Task: Add Human N Superbeets Circulation Gummies to the cart.
Action: Mouse moved to (333, 144)
Screenshot: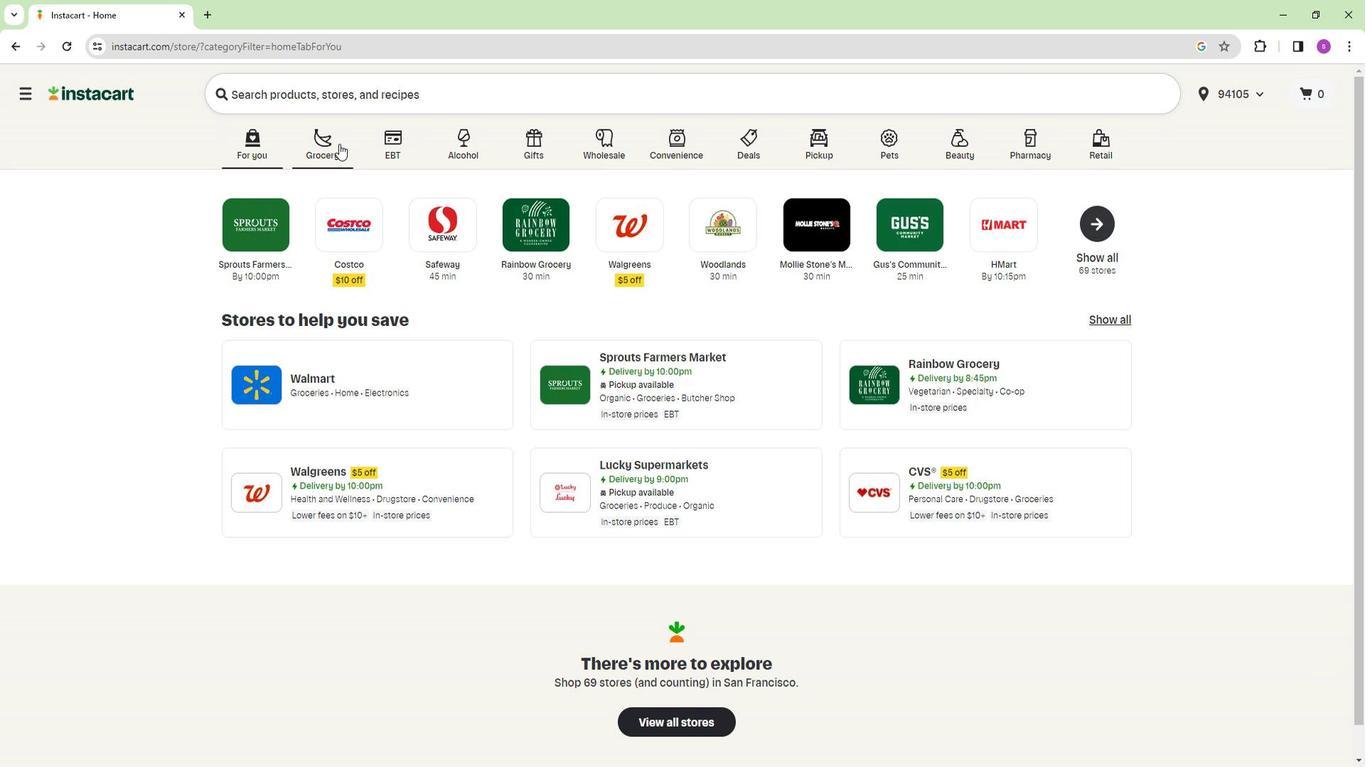 
Action: Mouse pressed left at (333, 144)
Screenshot: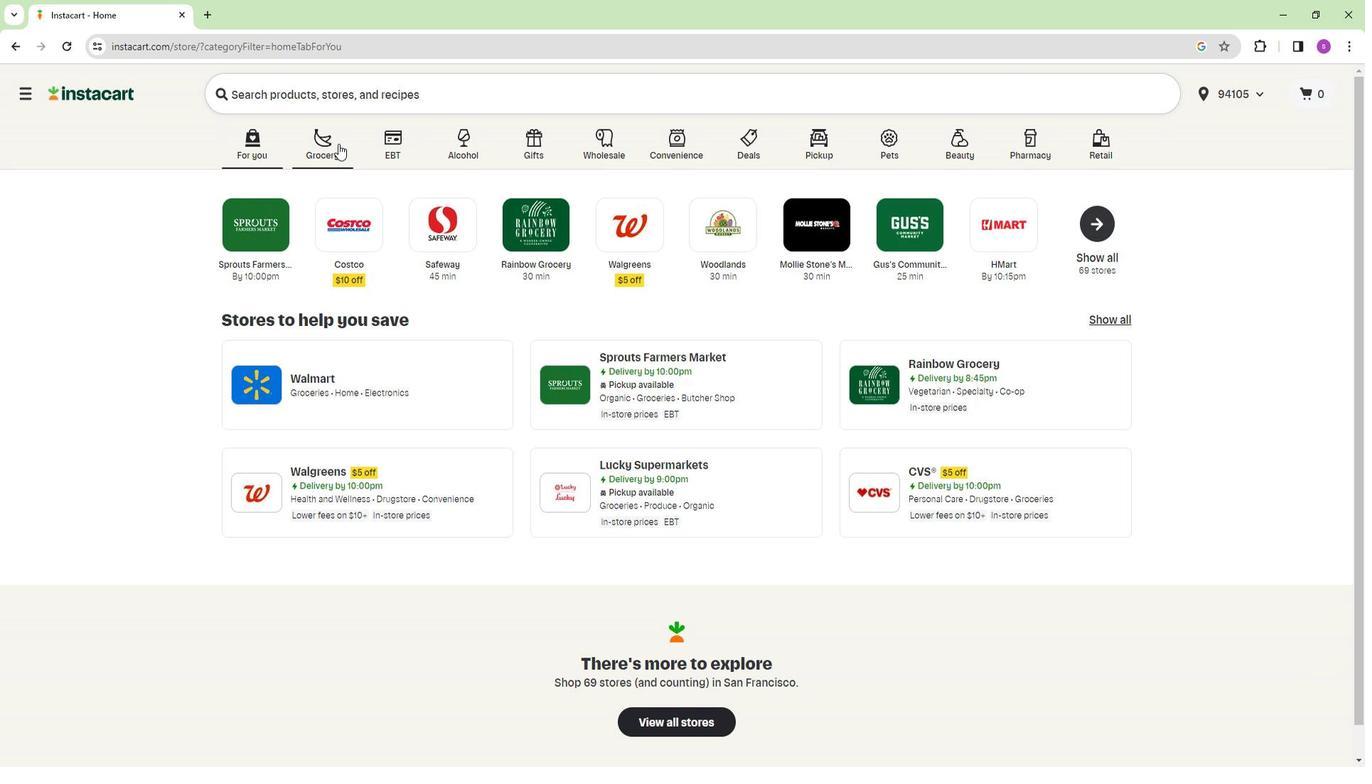
Action: Mouse moved to (853, 228)
Screenshot: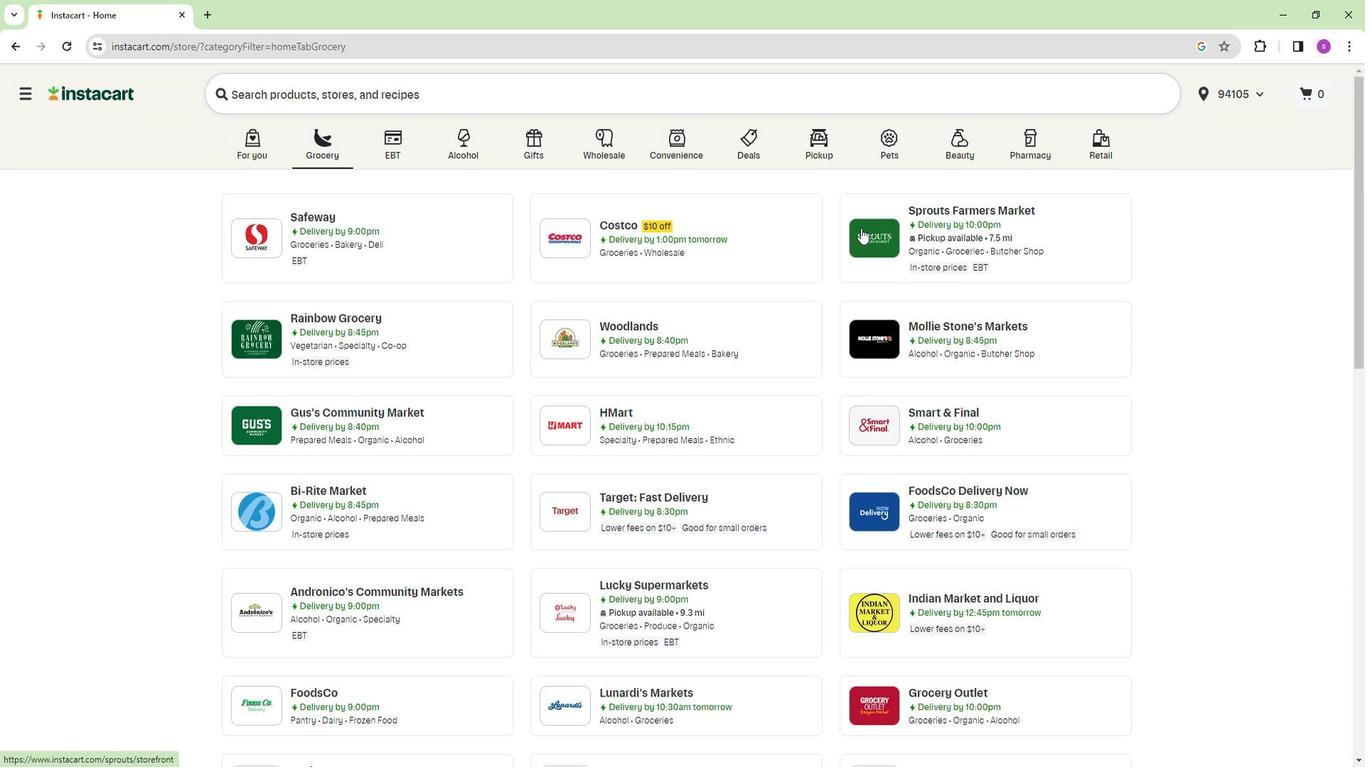 
Action: Mouse pressed left at (853, 228)
Screenshot: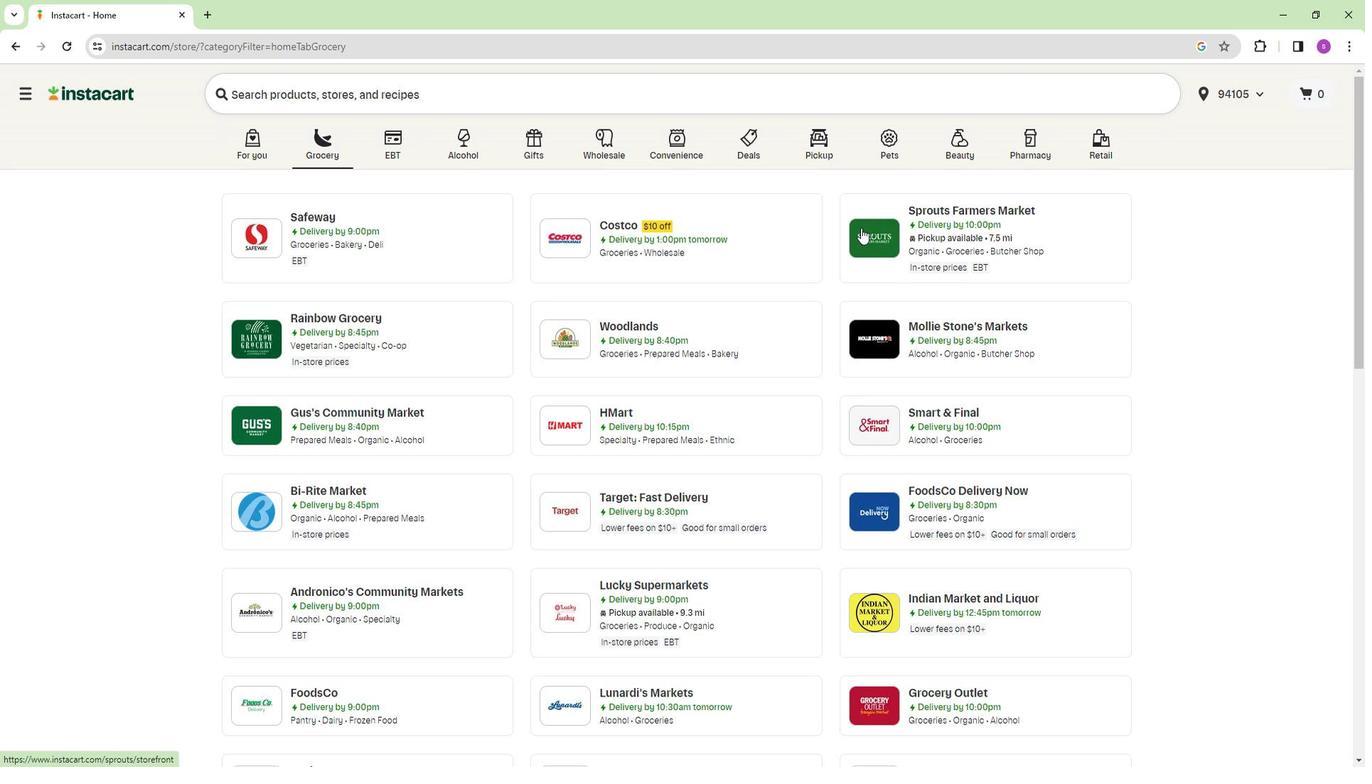 
Action: Mouse moved to (111, 407)
Screenshot: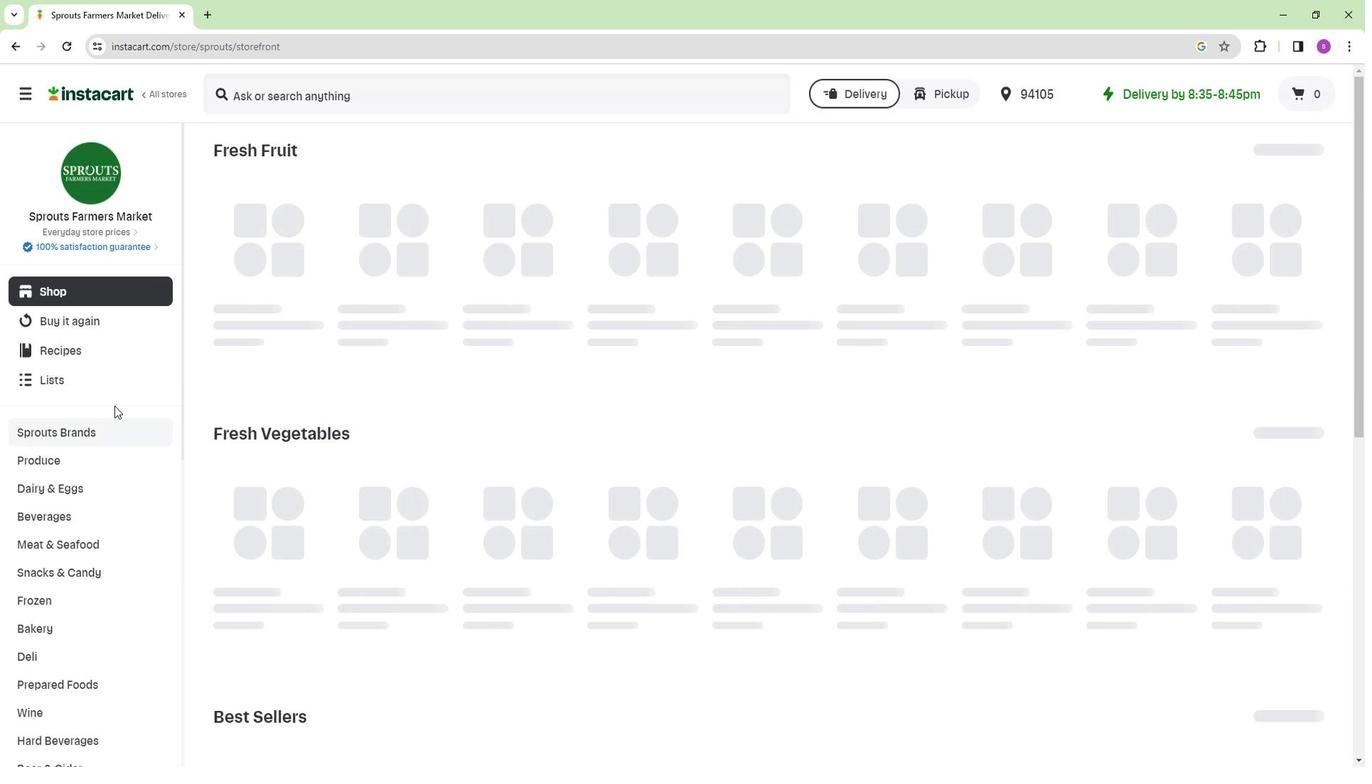 
Action: Mouse scrolled (111, 406) with delta (0, 0)
Screenshot: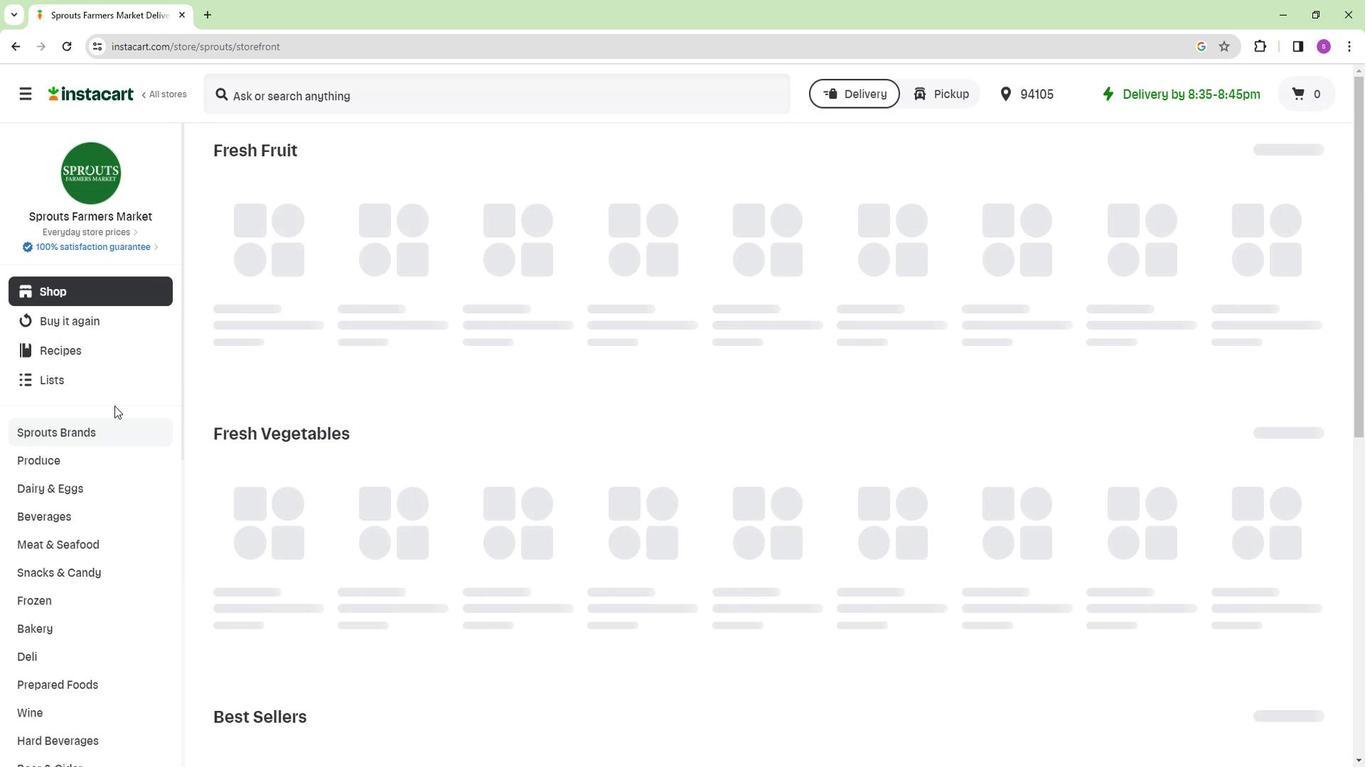 
Action: Mouse scrolled (111, 406) with delta (0, 0)
Screenshot: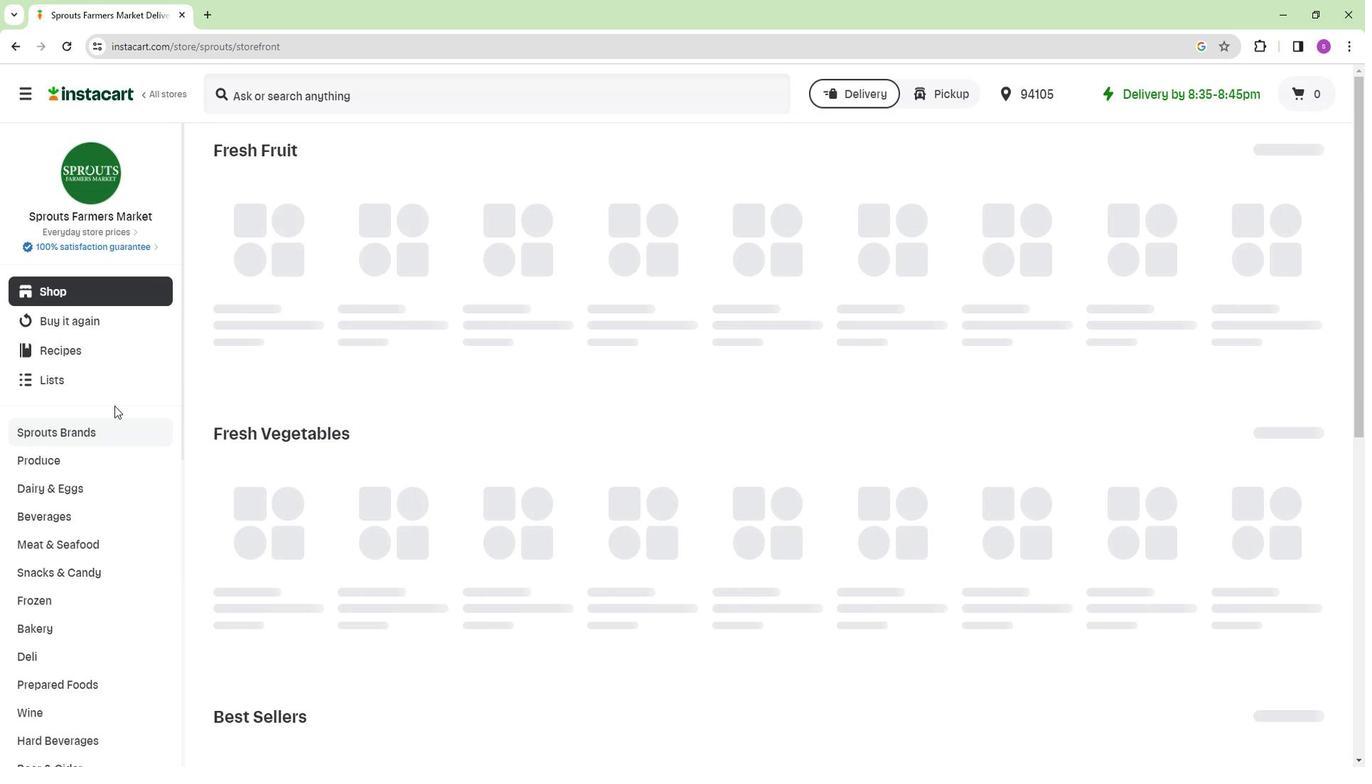 
Action: Mouse moved to (112, 405)
Screenshot: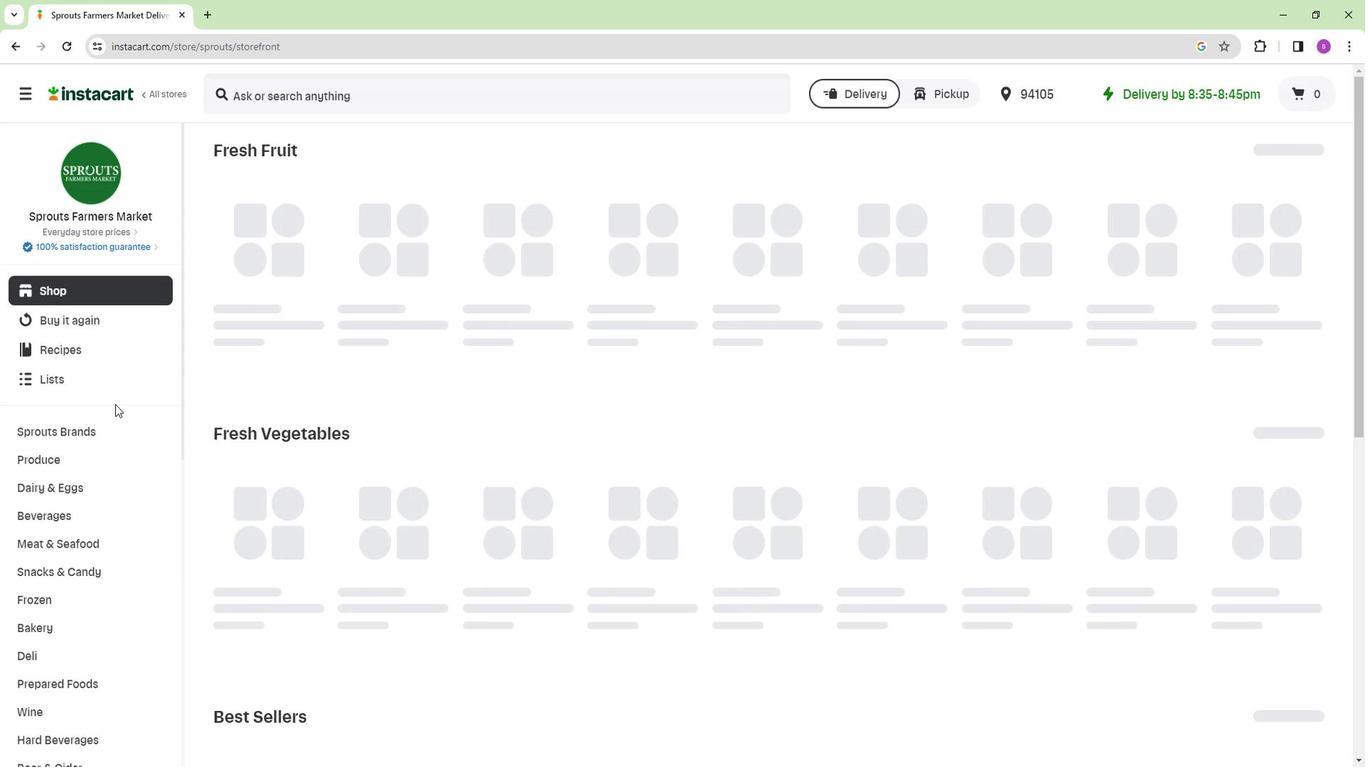 
Action: Mouse scrolled (112, 404) with delta (0, 0)
Screenshot: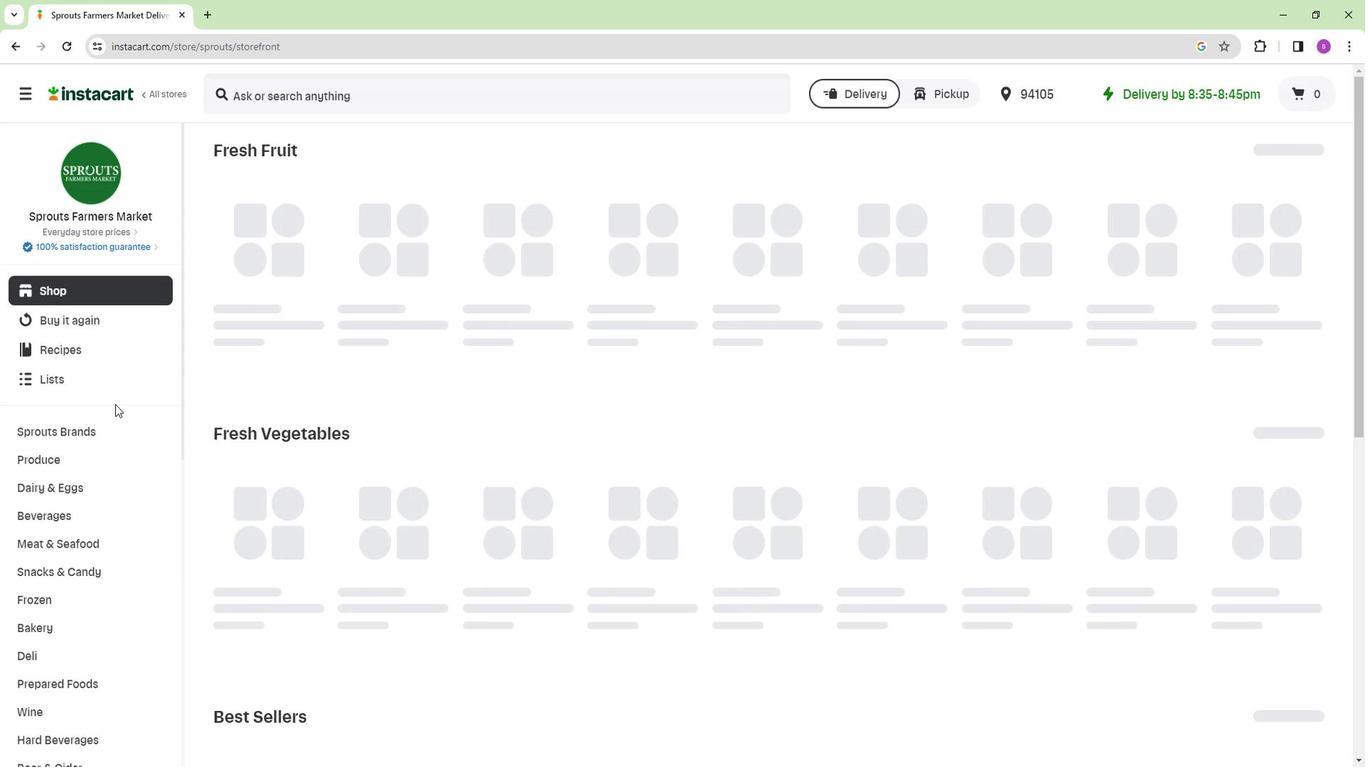 
Action: Mouse moved to (115, 393)
Screenshot: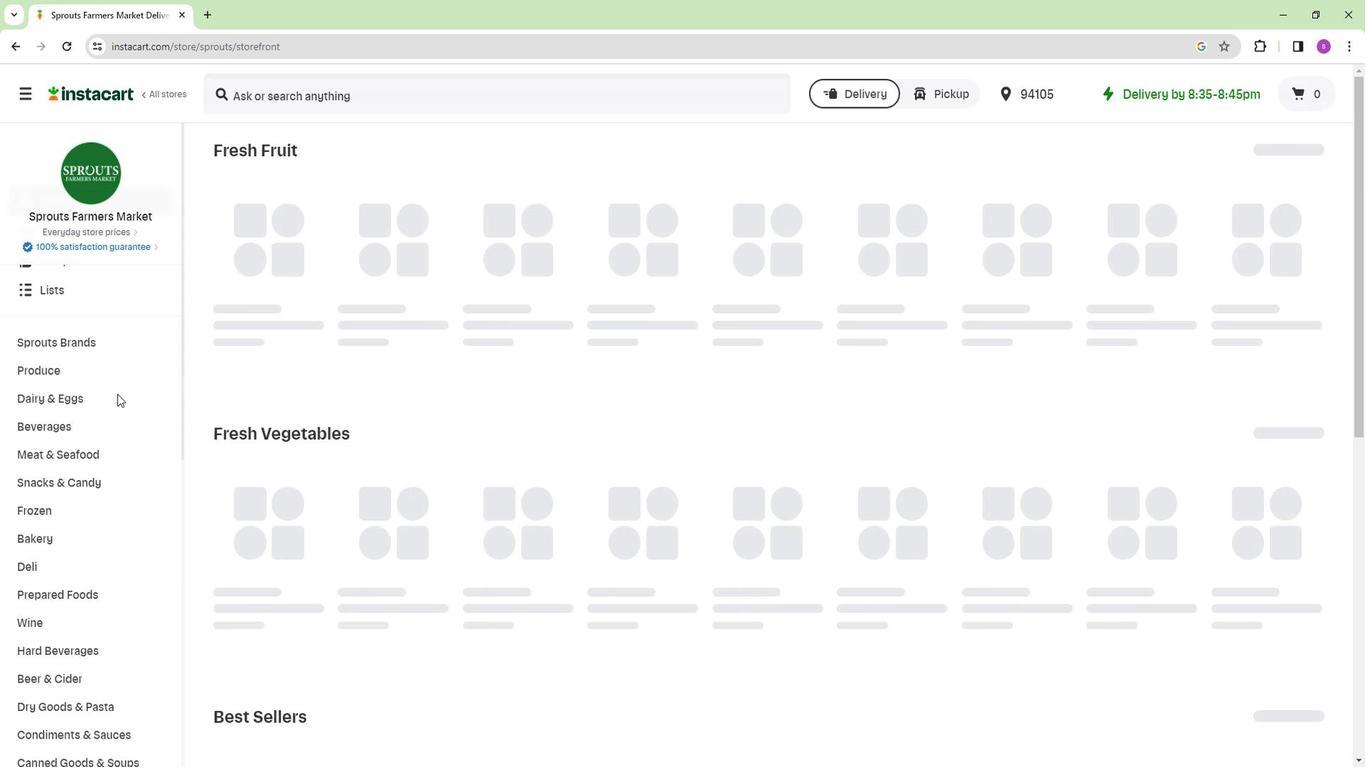 
Action: Mouse scrolled (115, 393) with delta (0, 0)
Screenshot: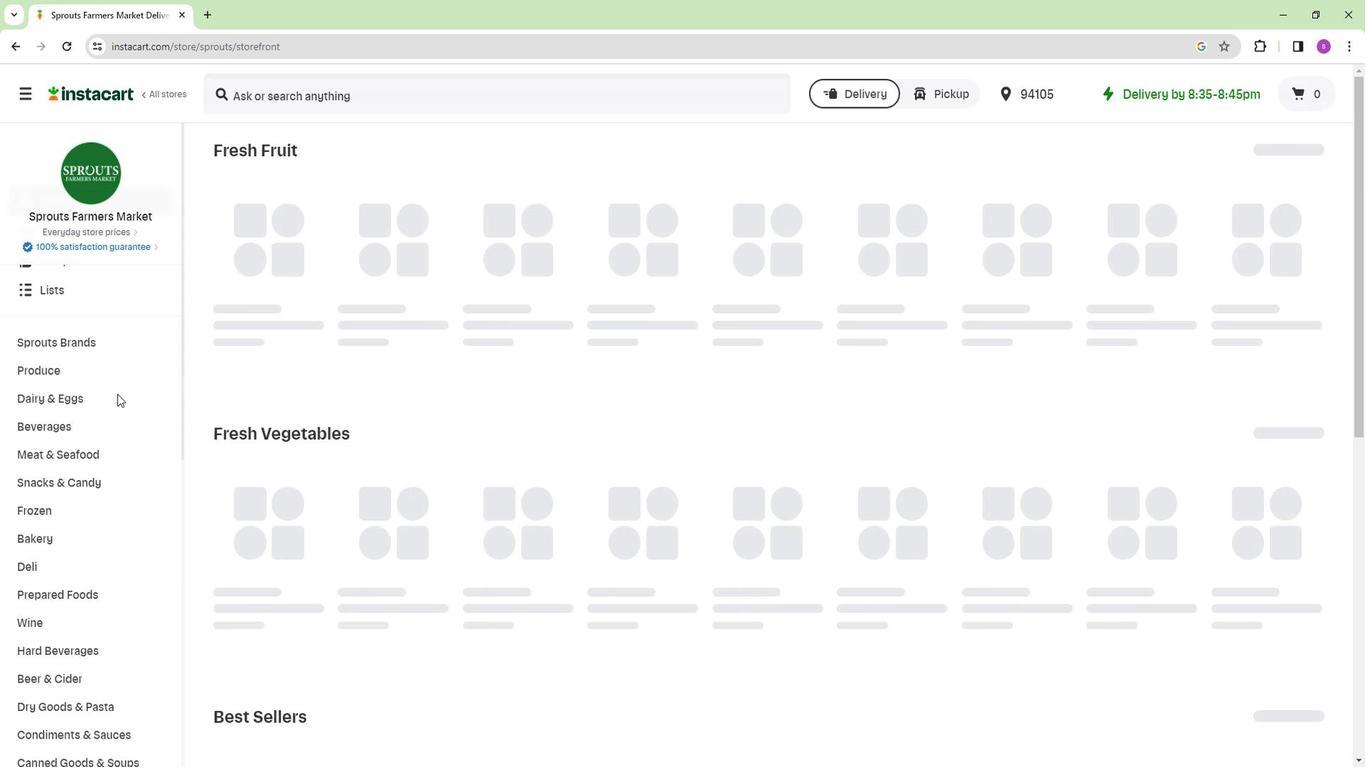 
Action: Mouse moved to (115, 386)
Screenshot: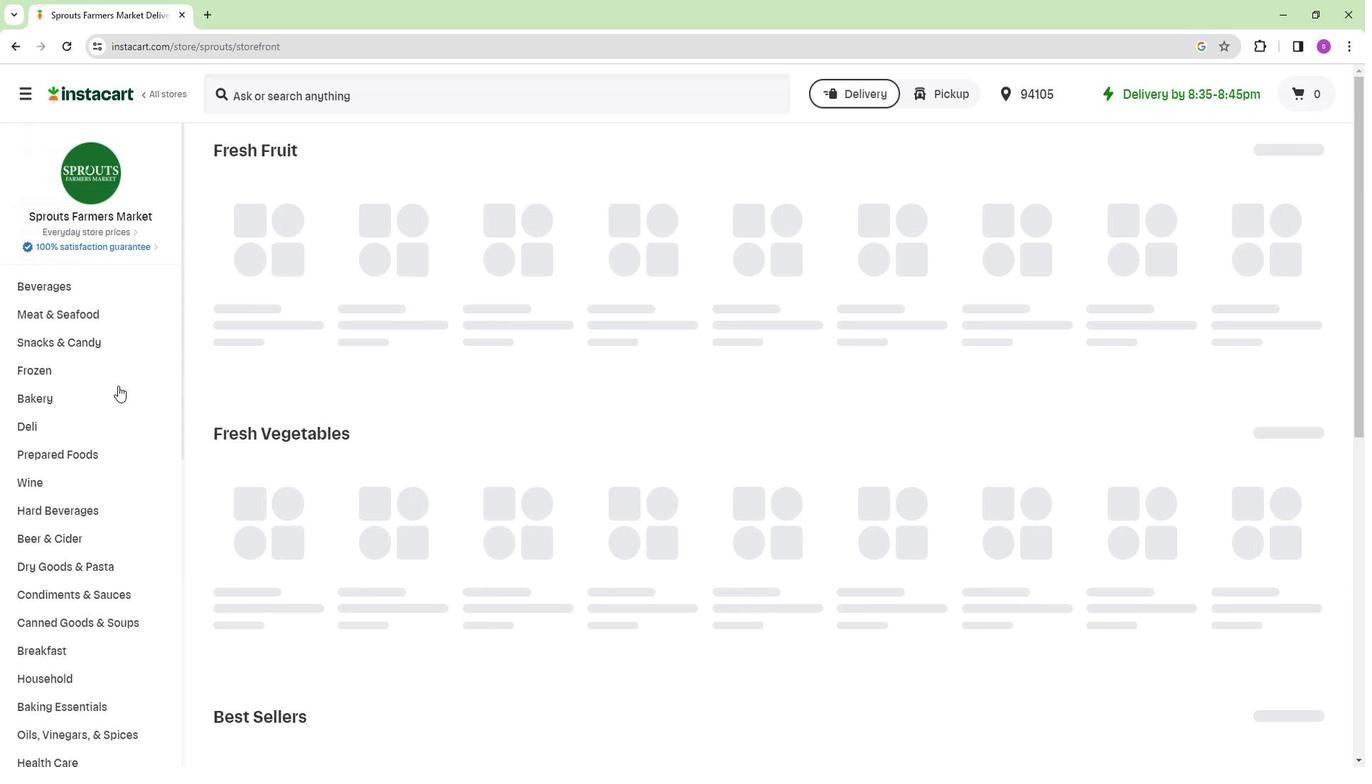 
Action: Mouse scrolled (115, 385) with delta (0, 0)
Screenshot: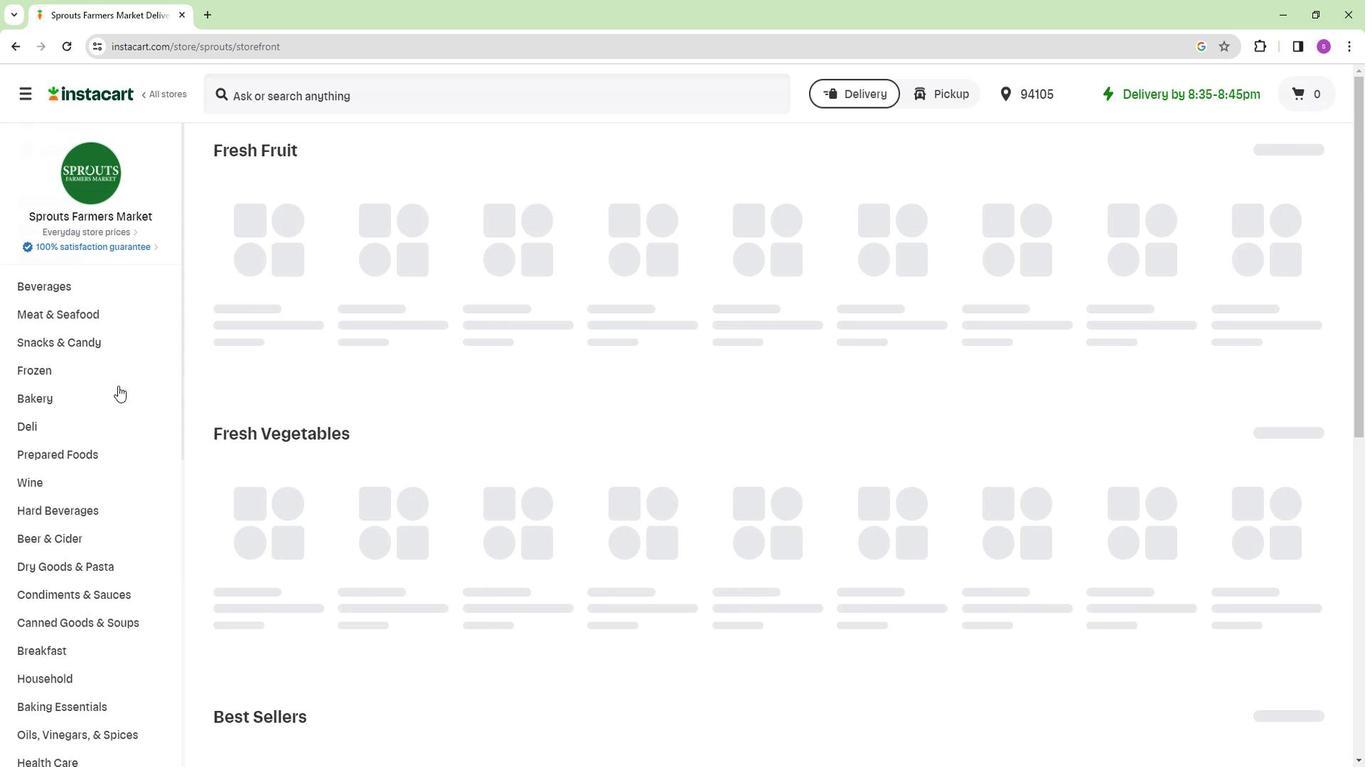 
Action: Mouse moved to (115, 383)
Screenshot: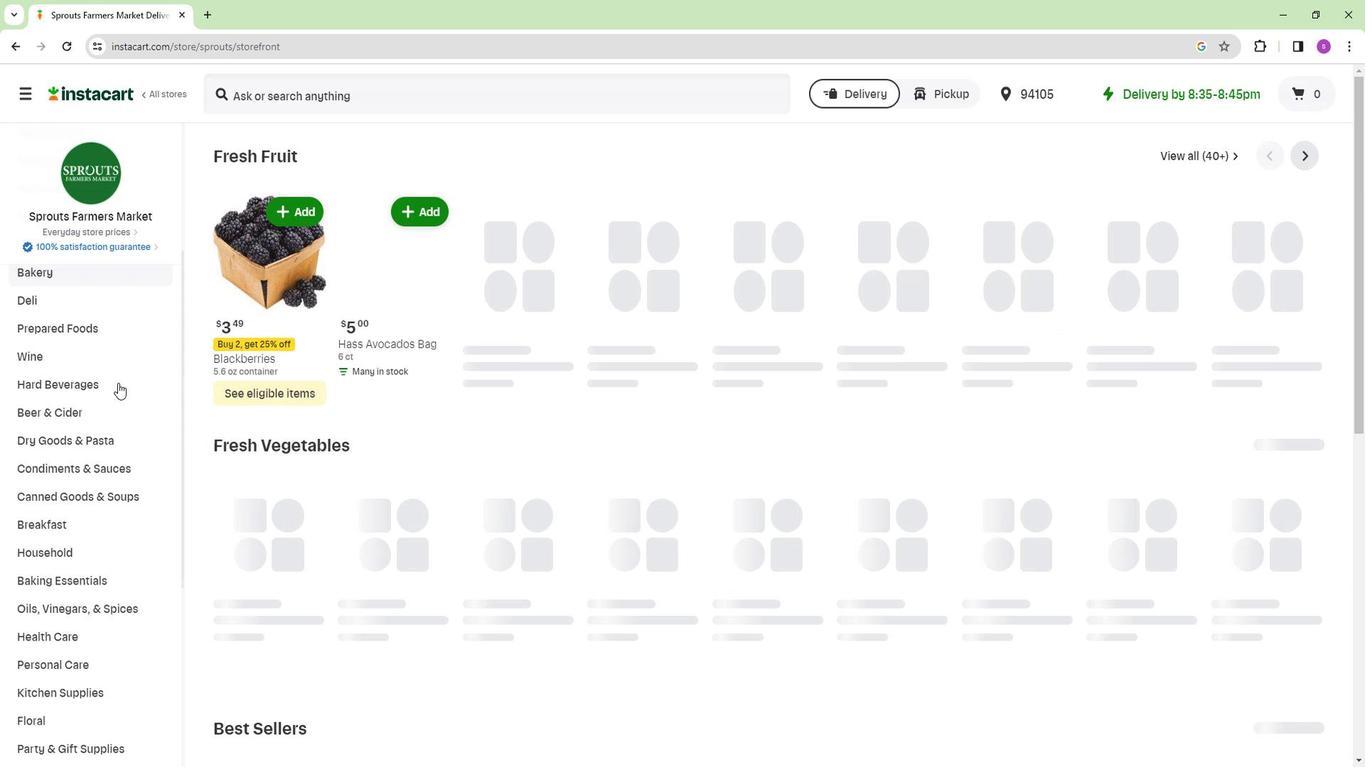 
Action: Mouse scrolled (115, 383) with delta (0, 0)
Screenshot: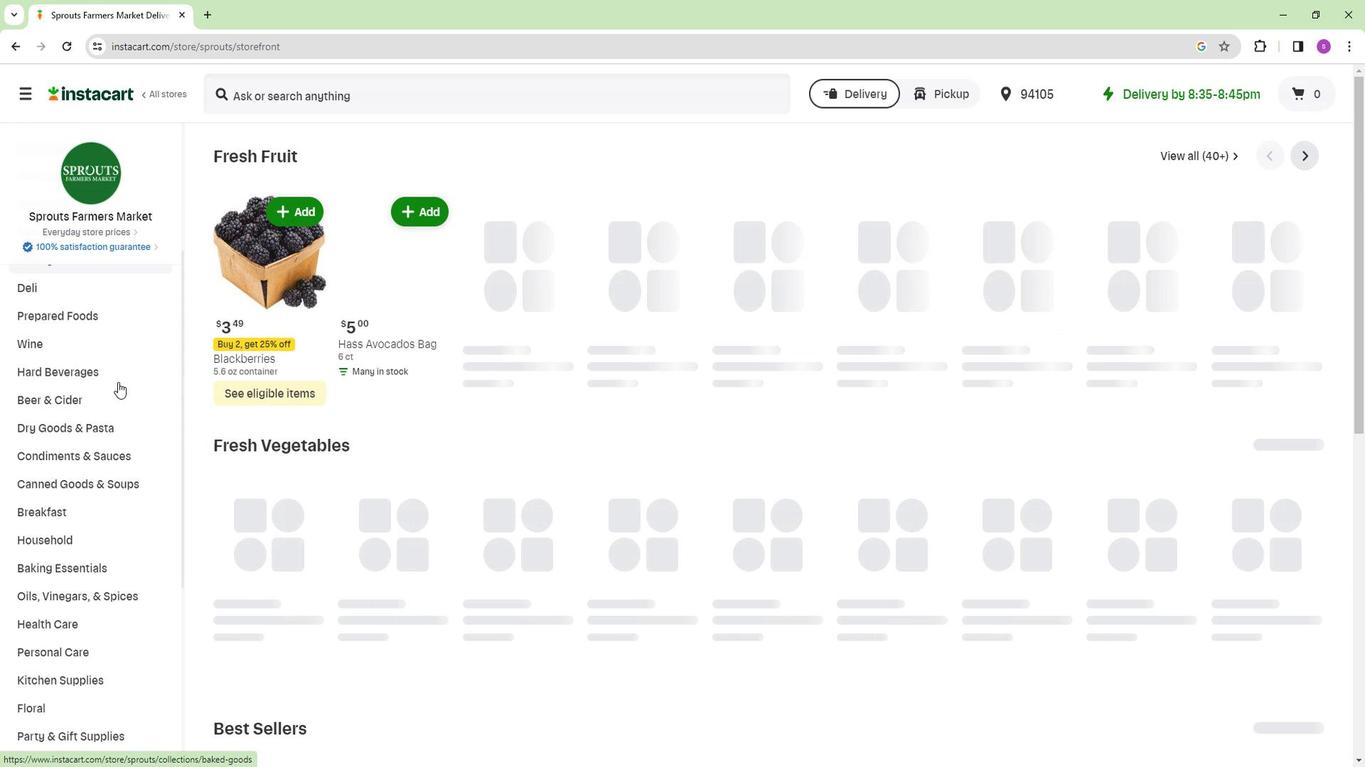 
Action: Mouse moved to (92, 556)
Screenshot: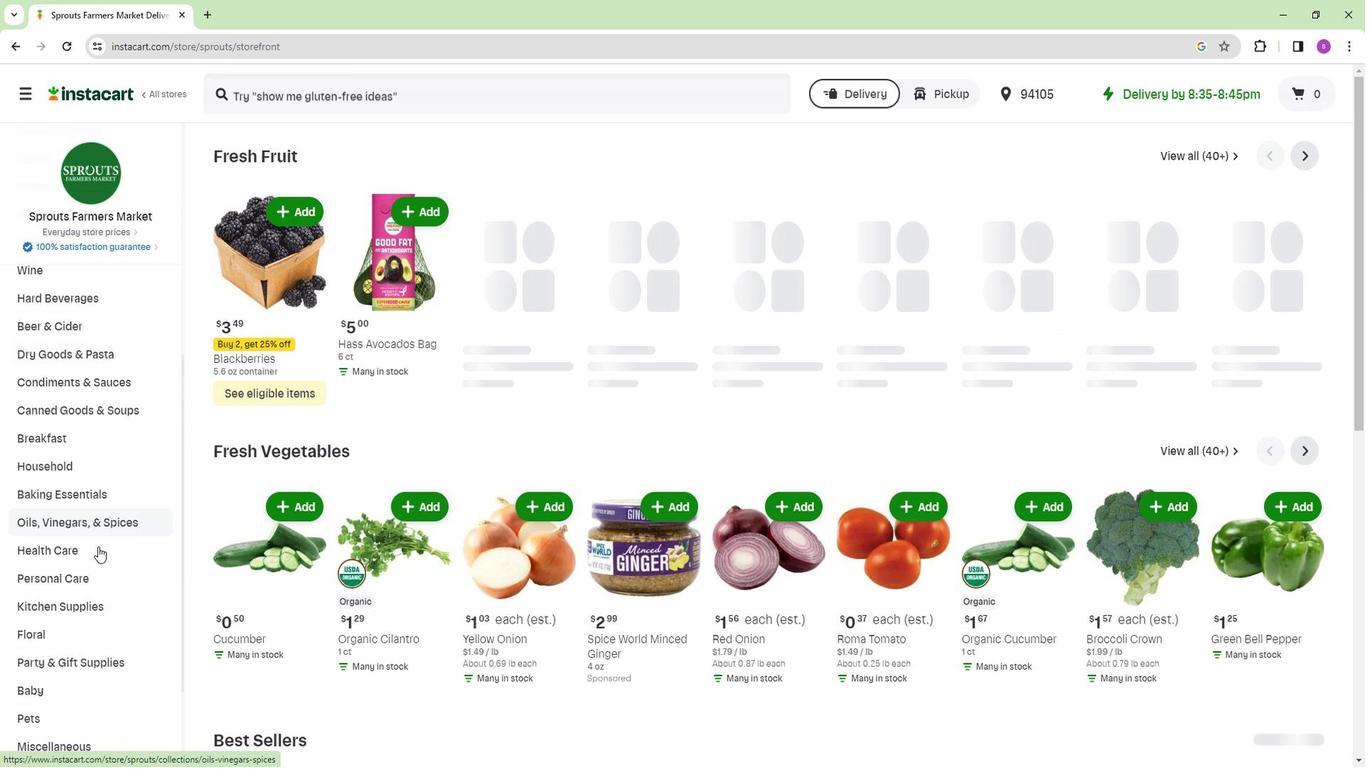
Action: Mouse pressed left at (92, 556)
Screenshot: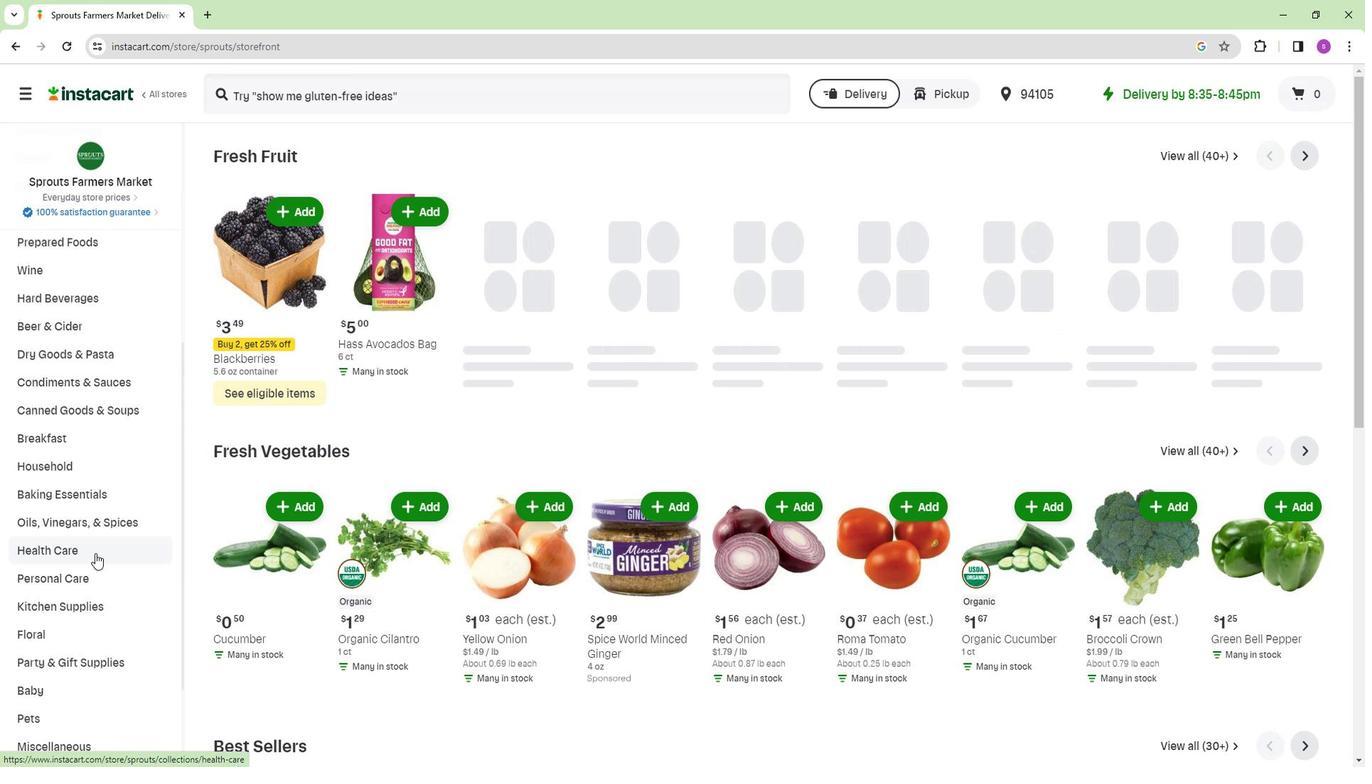 
Action: Mouse moved to (485, 186)
Screenshot: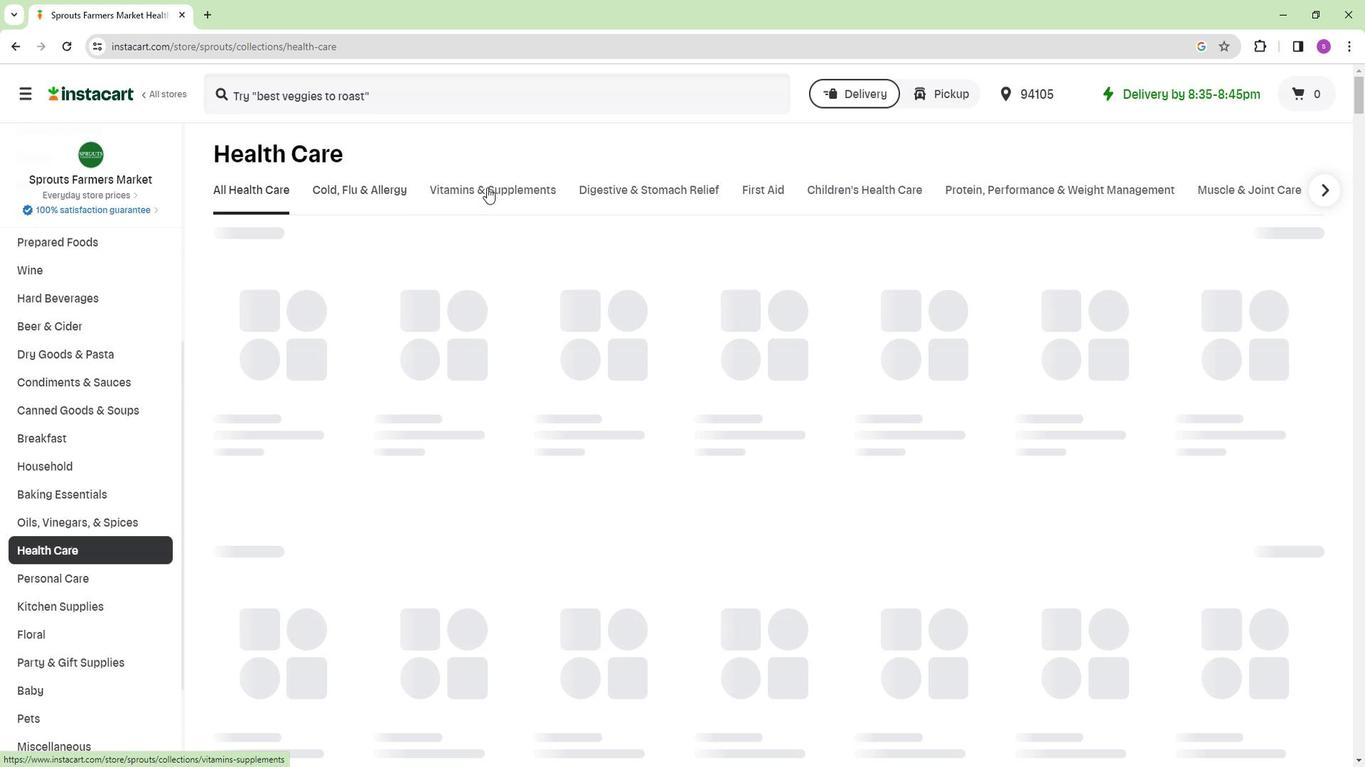 
Action: Mouse pressed left at (485, 186)
Screenshot: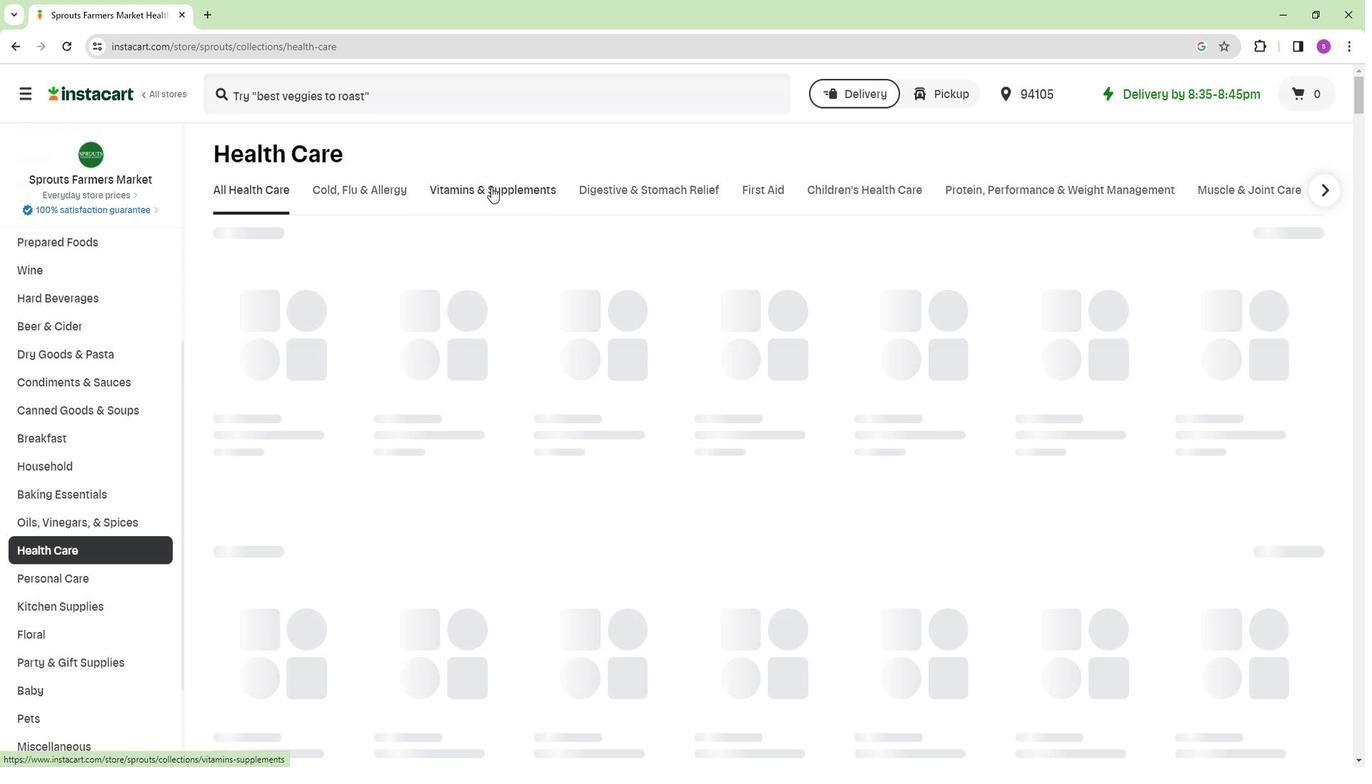 
Action: Mouse moved to (448, 259)
Screenshot: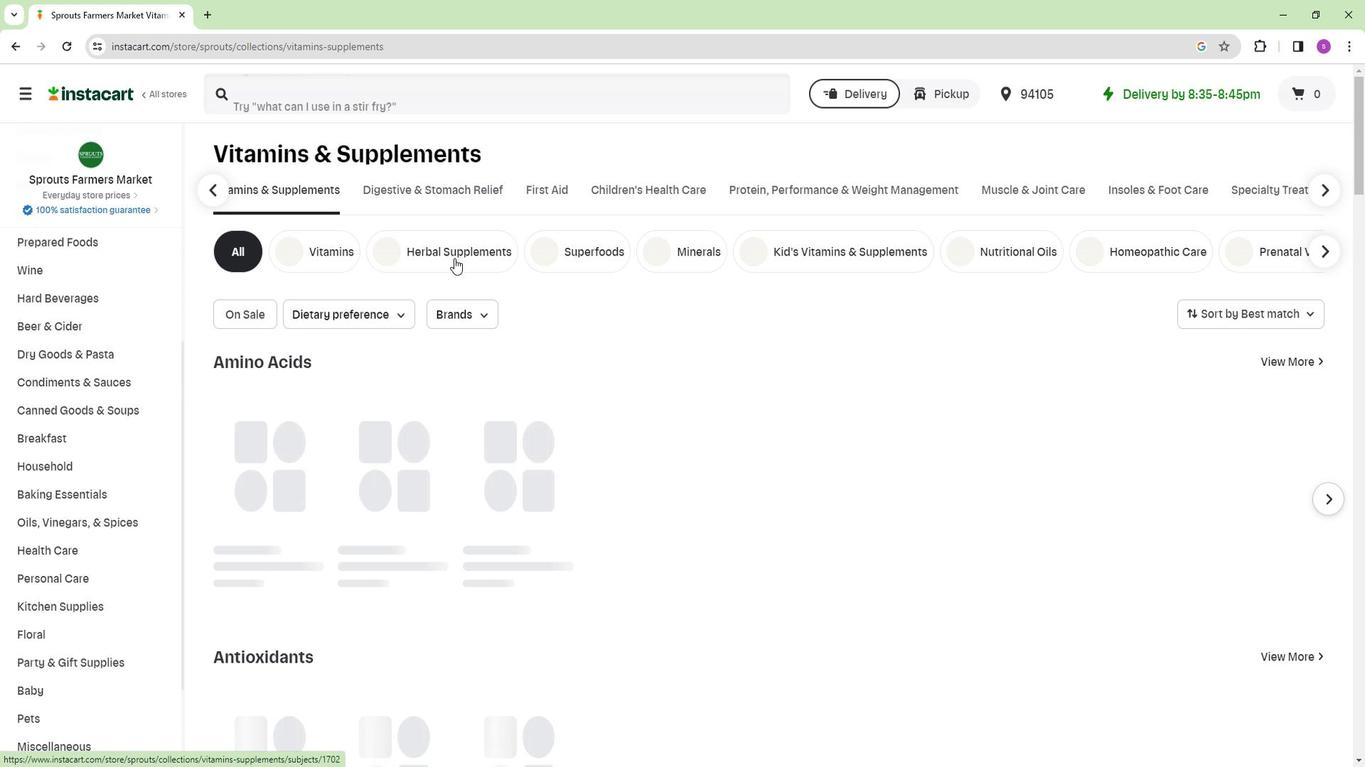 
Action: Mouse pressed left at (448, 259)
Screenshot: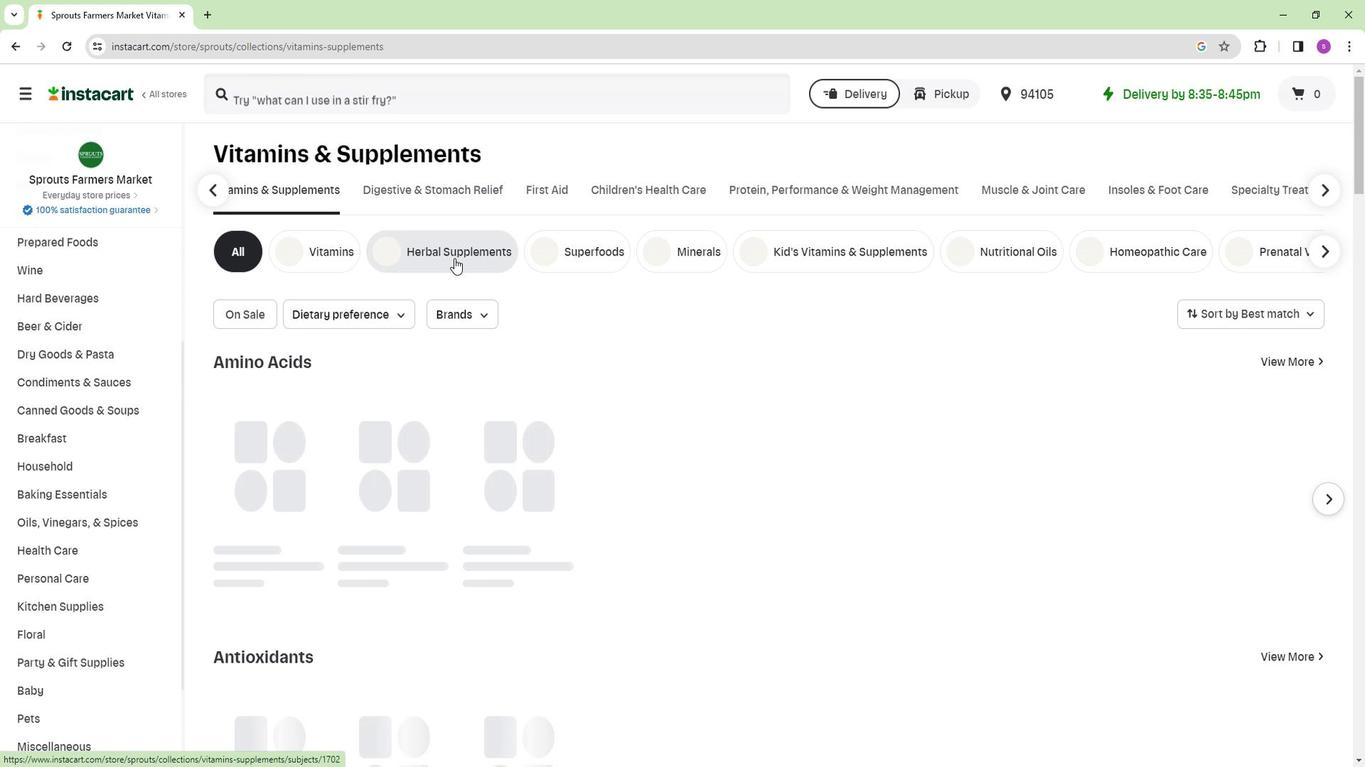 
Action: Mouse moved to (367, 97)
Screenshot: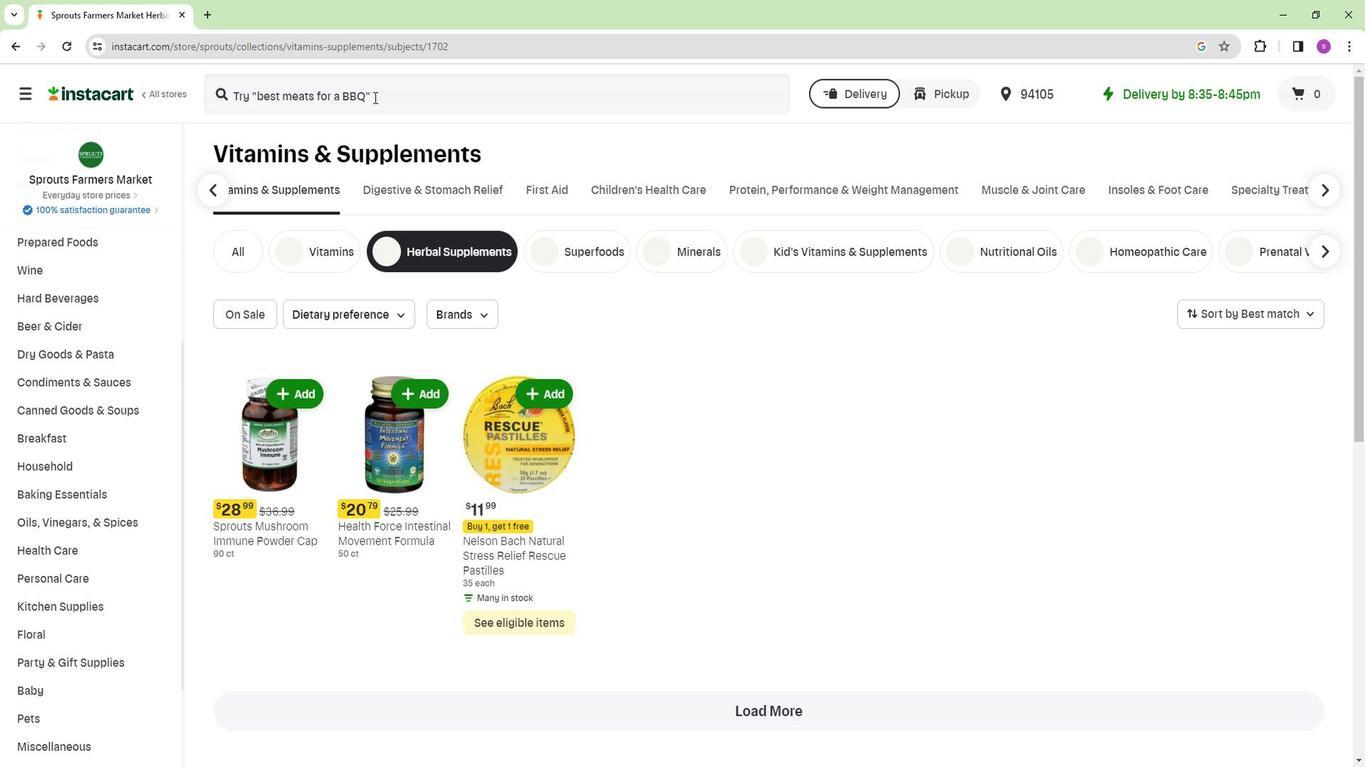 
Action: Mouse pressed left at (367, 97)
Screenshot: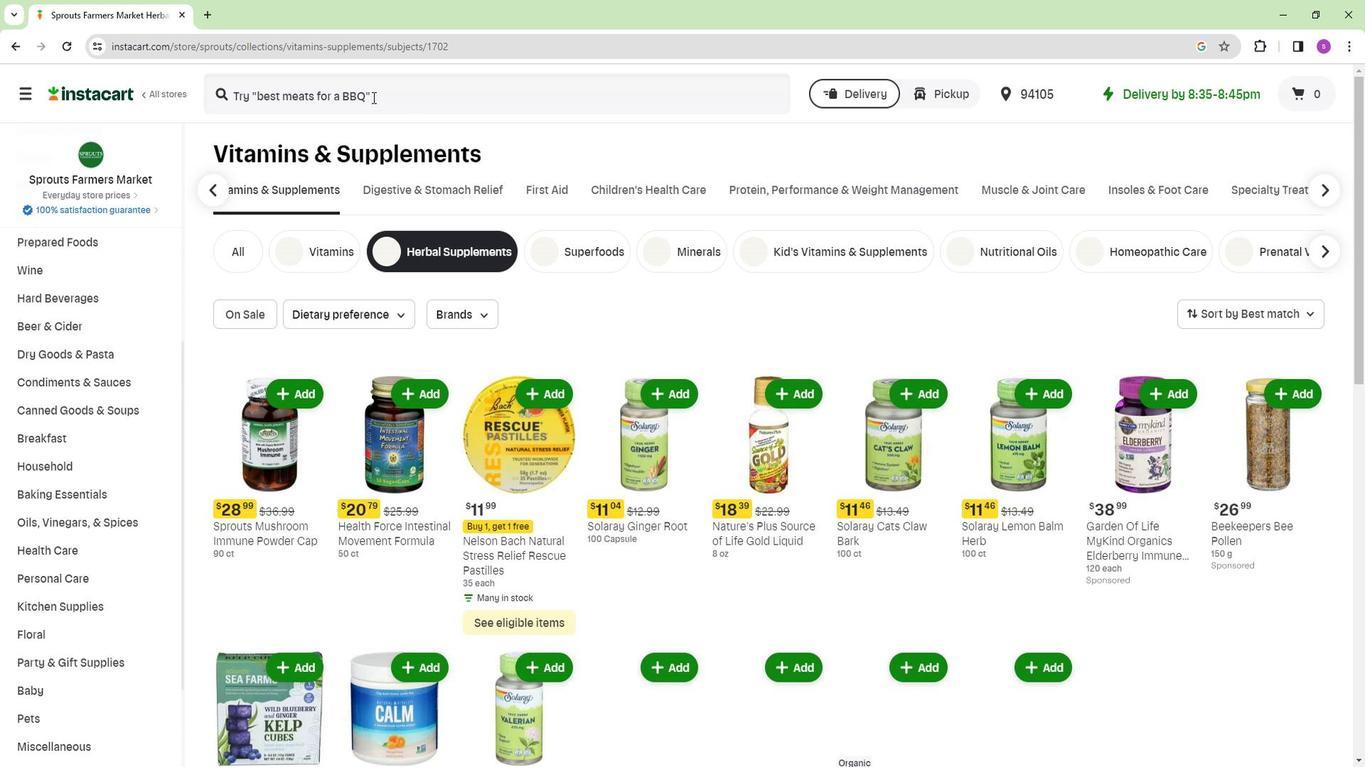 
Action: Key pressed <Key.shift><Key.shift><Key.shift><Key.shift><Key.shift>Human<Key.space><Key.shift>N<Key.space><Key.shift><Key.shift>Superbeets<Key.space><Key.shift>Circulation<Key.space><Key.shift>Gummies<Key.enter>
Screenshot: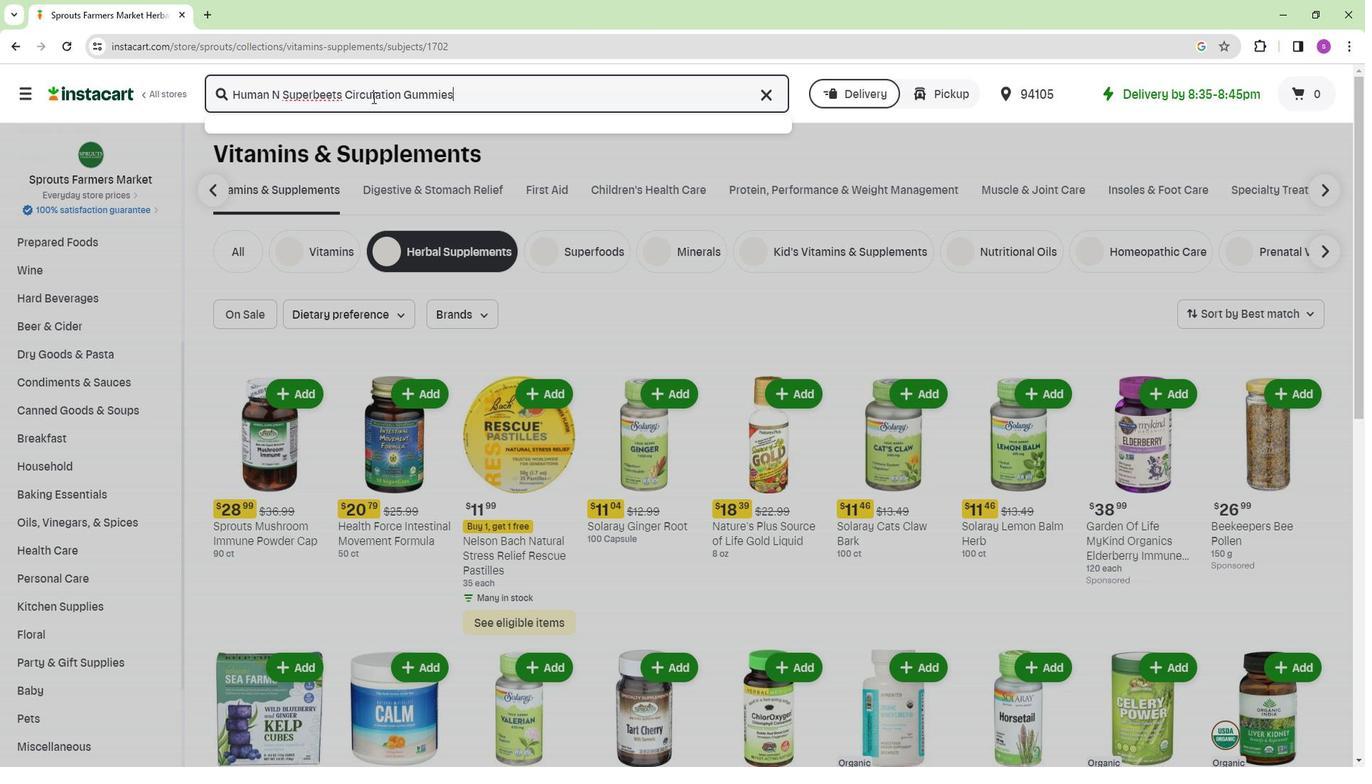 
Action: Mouse moved to (291, 128)
Screenshot: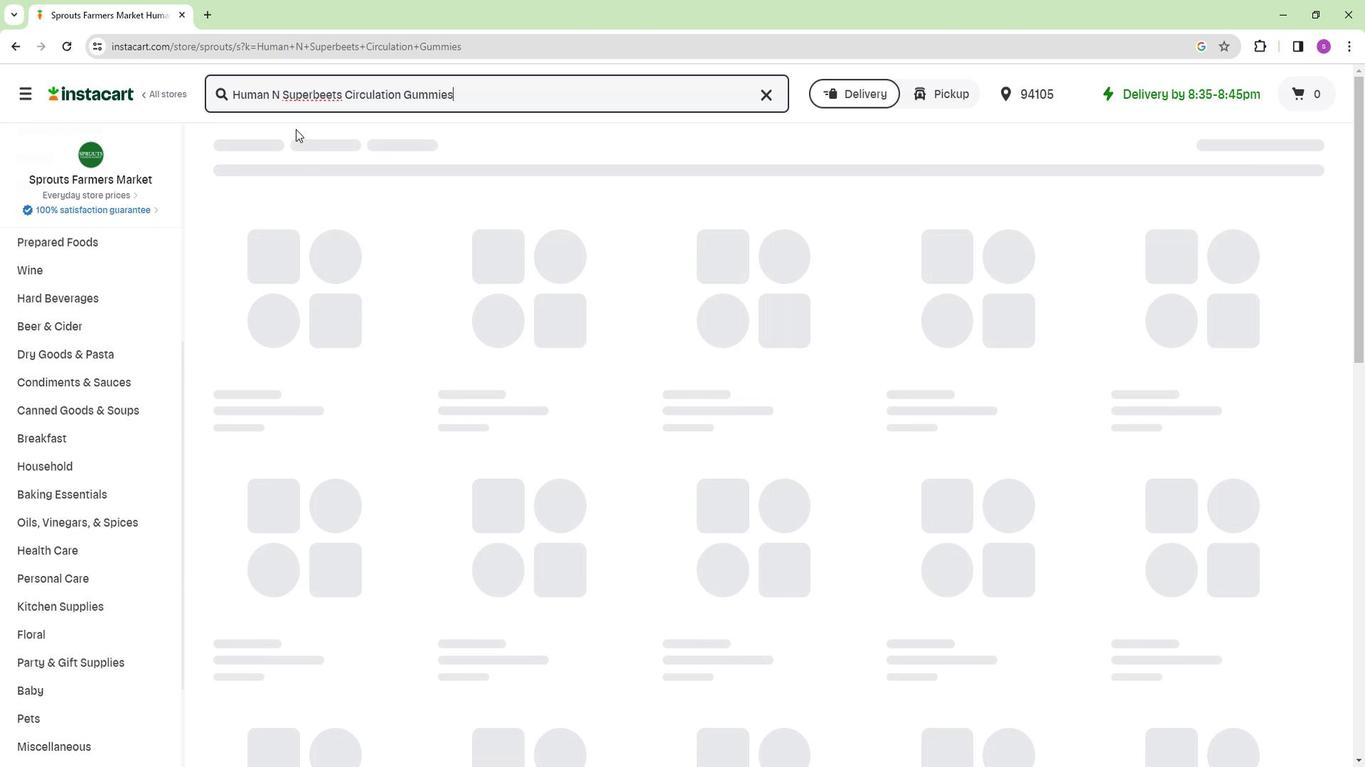 
Action: Mouse scrolled (291, 127) with delta (0, 0)
Screenshot: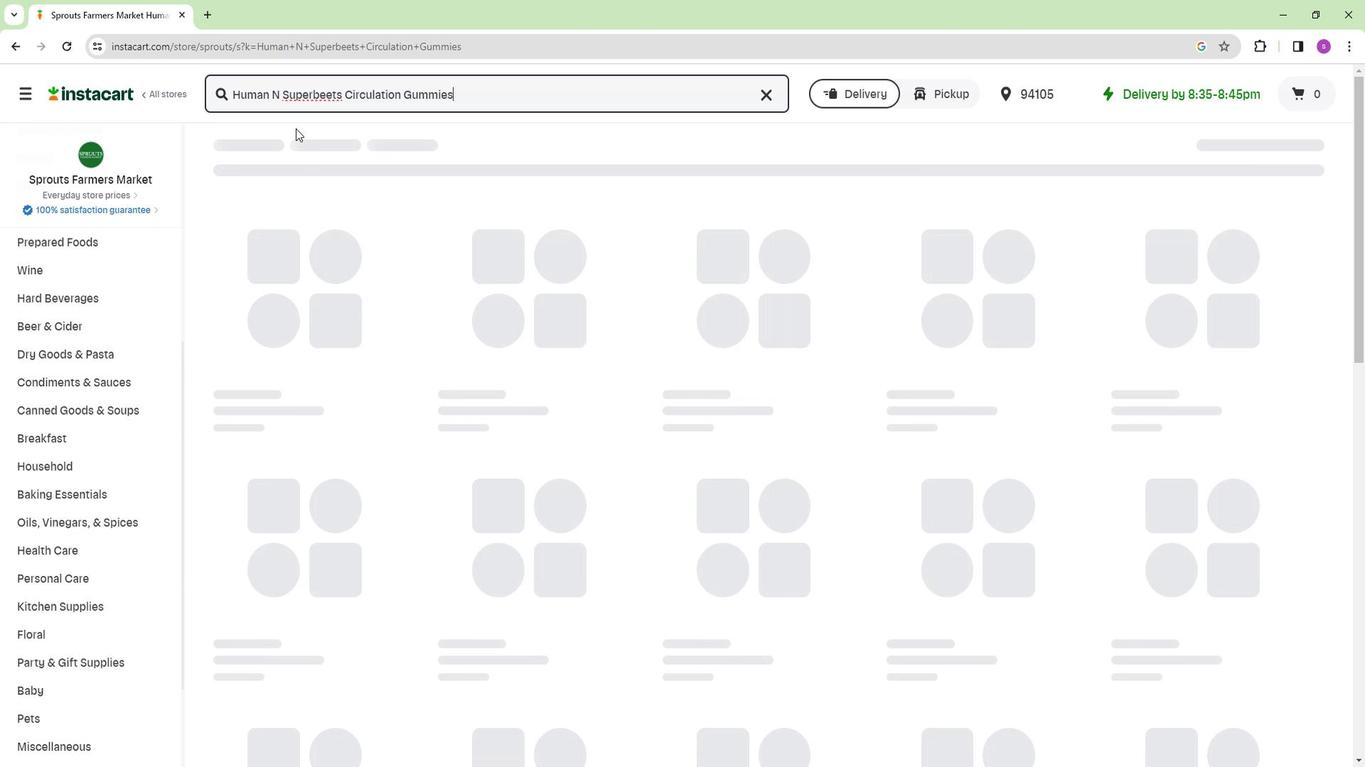
Action: Mouse scrolled (291, 127) with delta (0, 0)
Screenshot: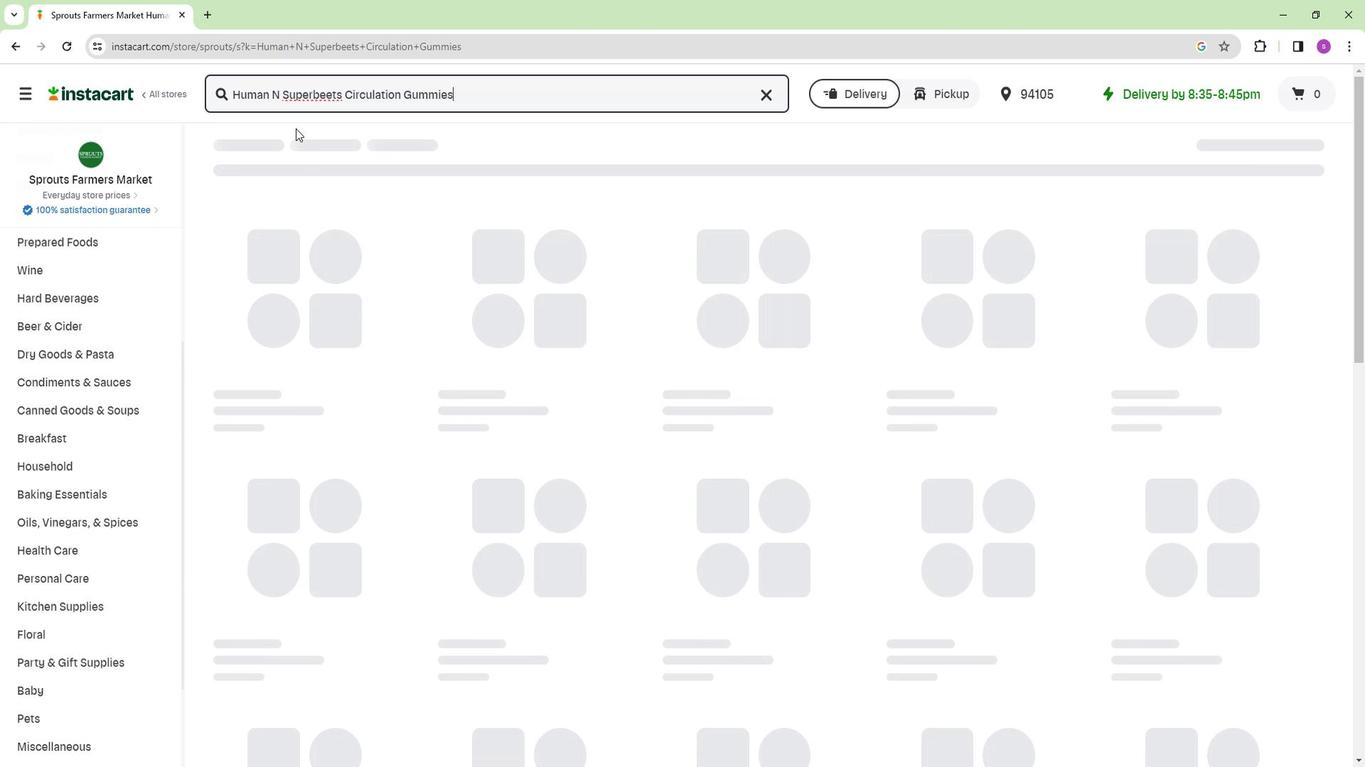 
Action: Mouse moved to (294, 128)
Screenshot: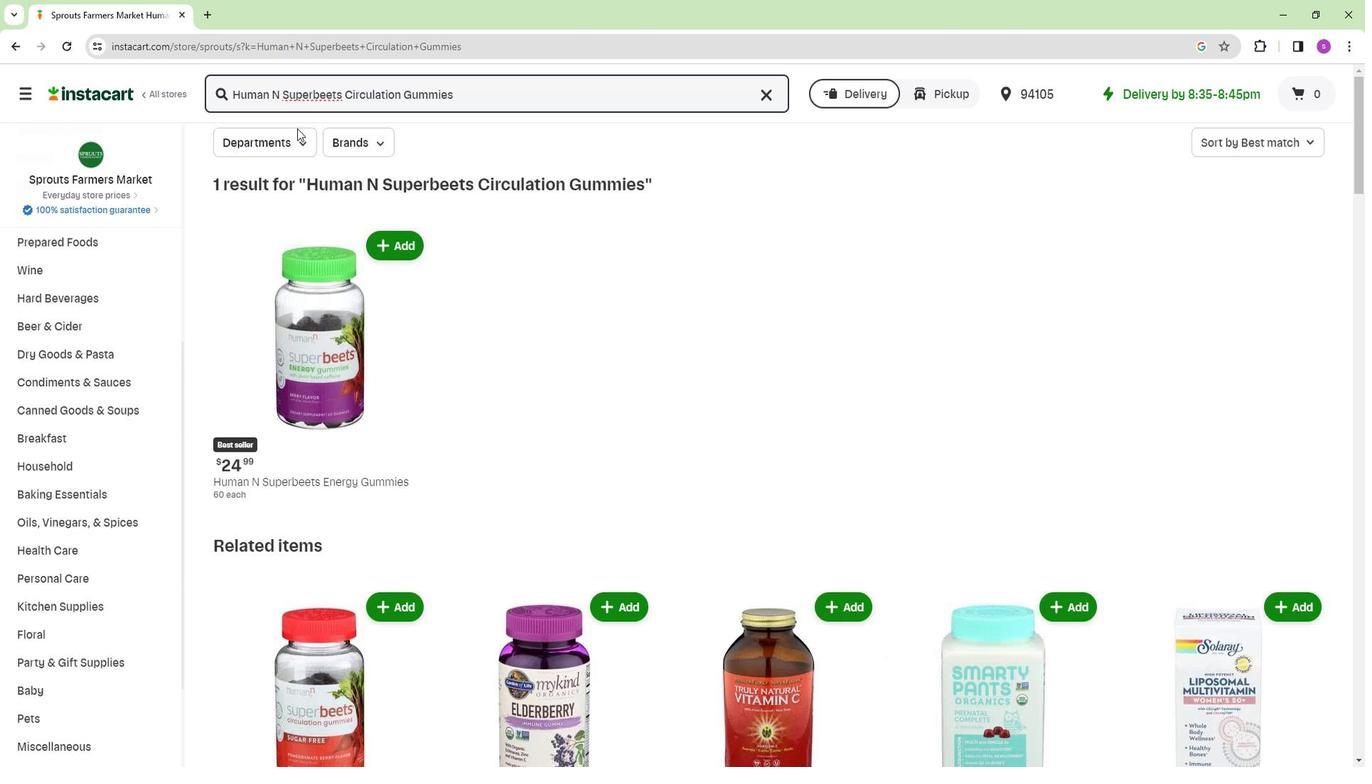 
Action: Mouse scrolled (294, 127) with delta (0, 0)
Screenshot: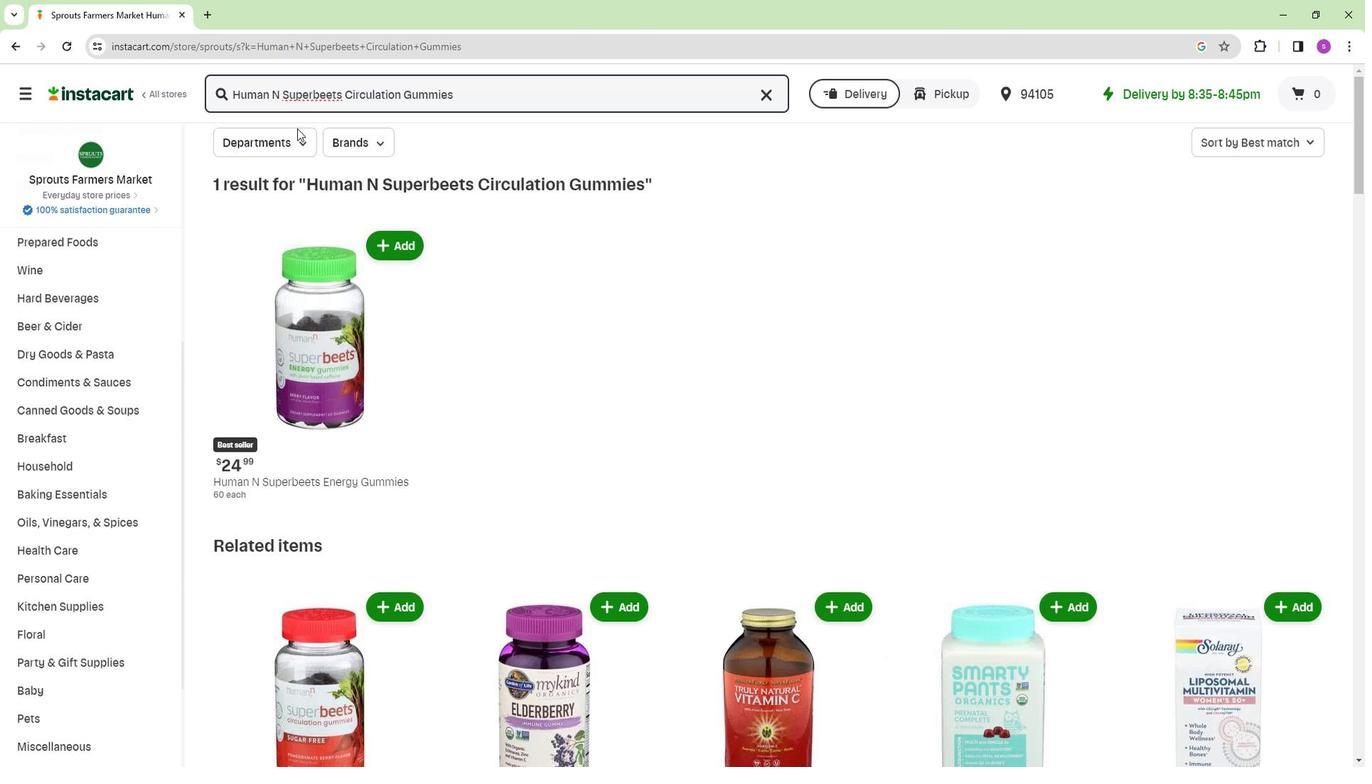 
Action: Mouse moved to (445, 193)
Screenshot: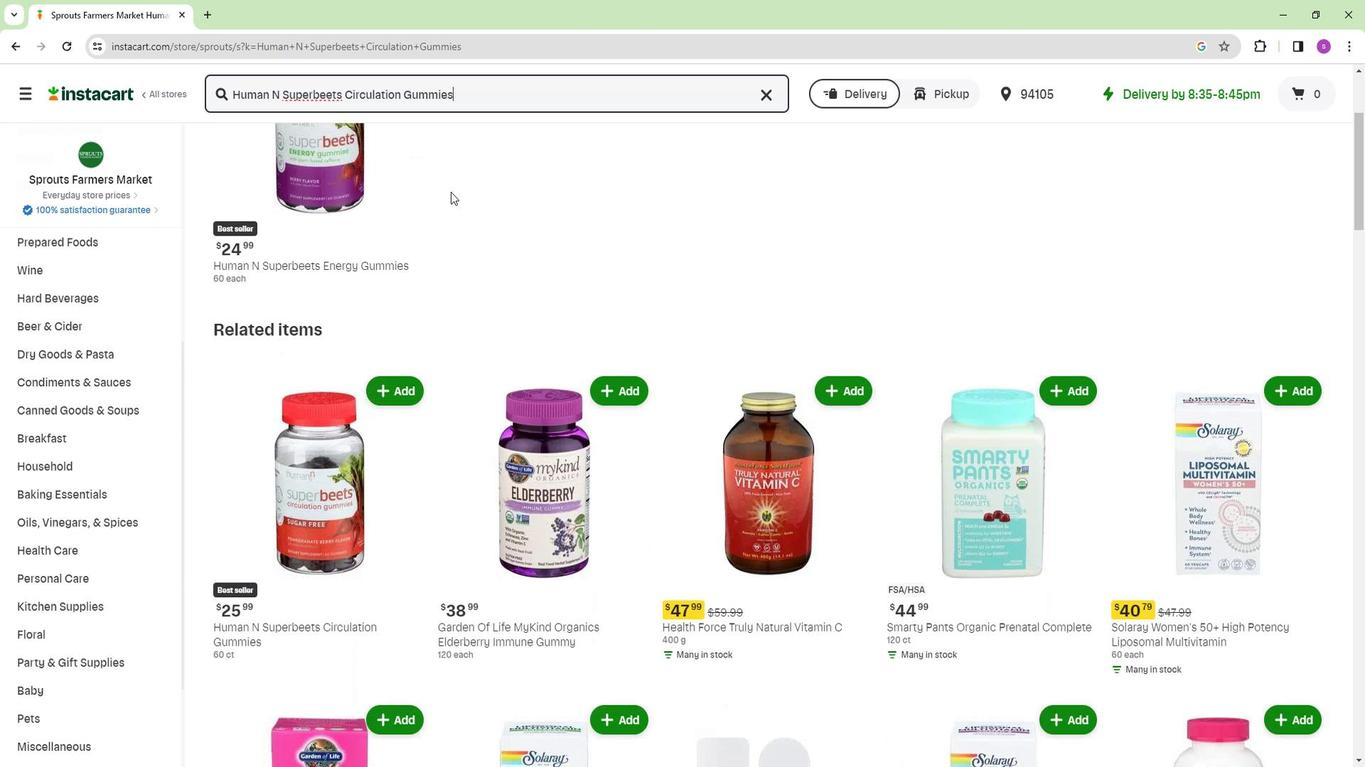 
Action: Mouse scrolled (445, 194) with delta (0, 0)
Screenshot: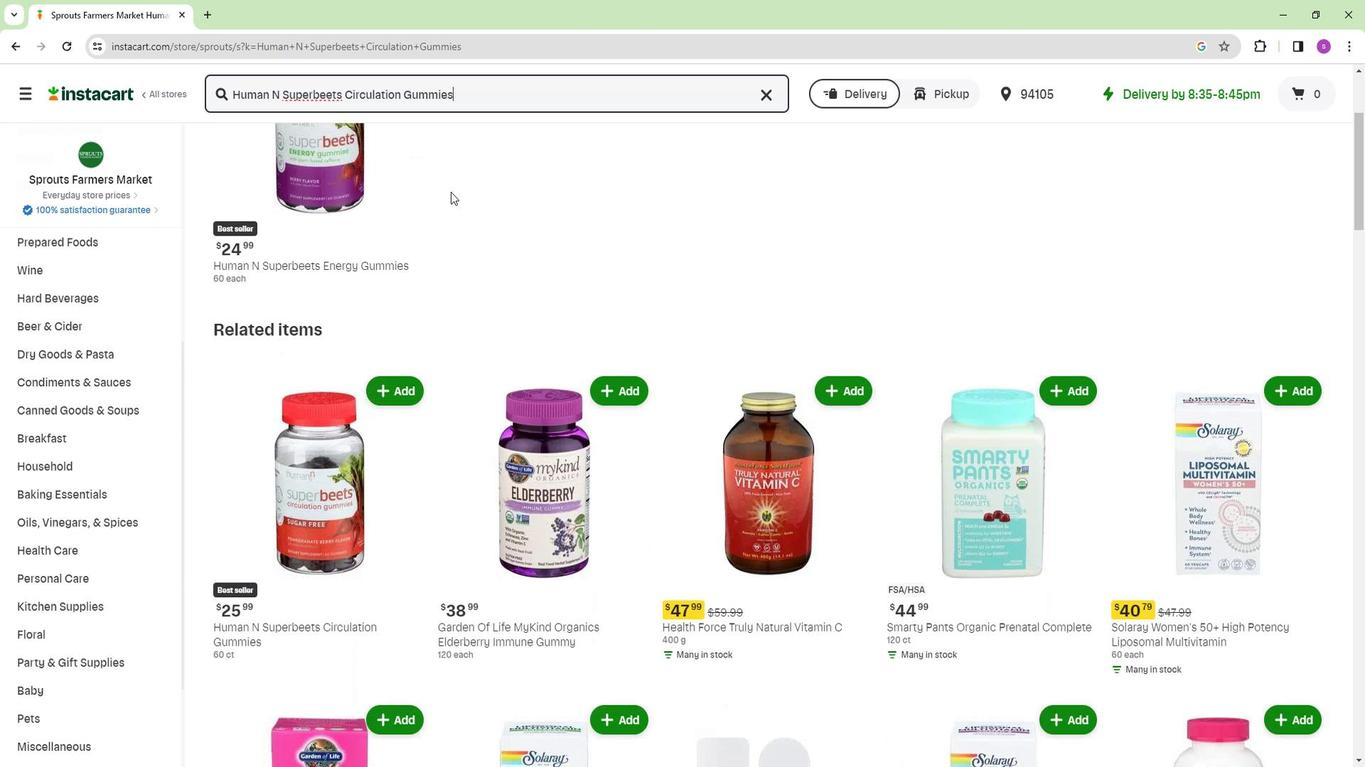 
Action: Mouse moved to (457, 211)
Screenshot: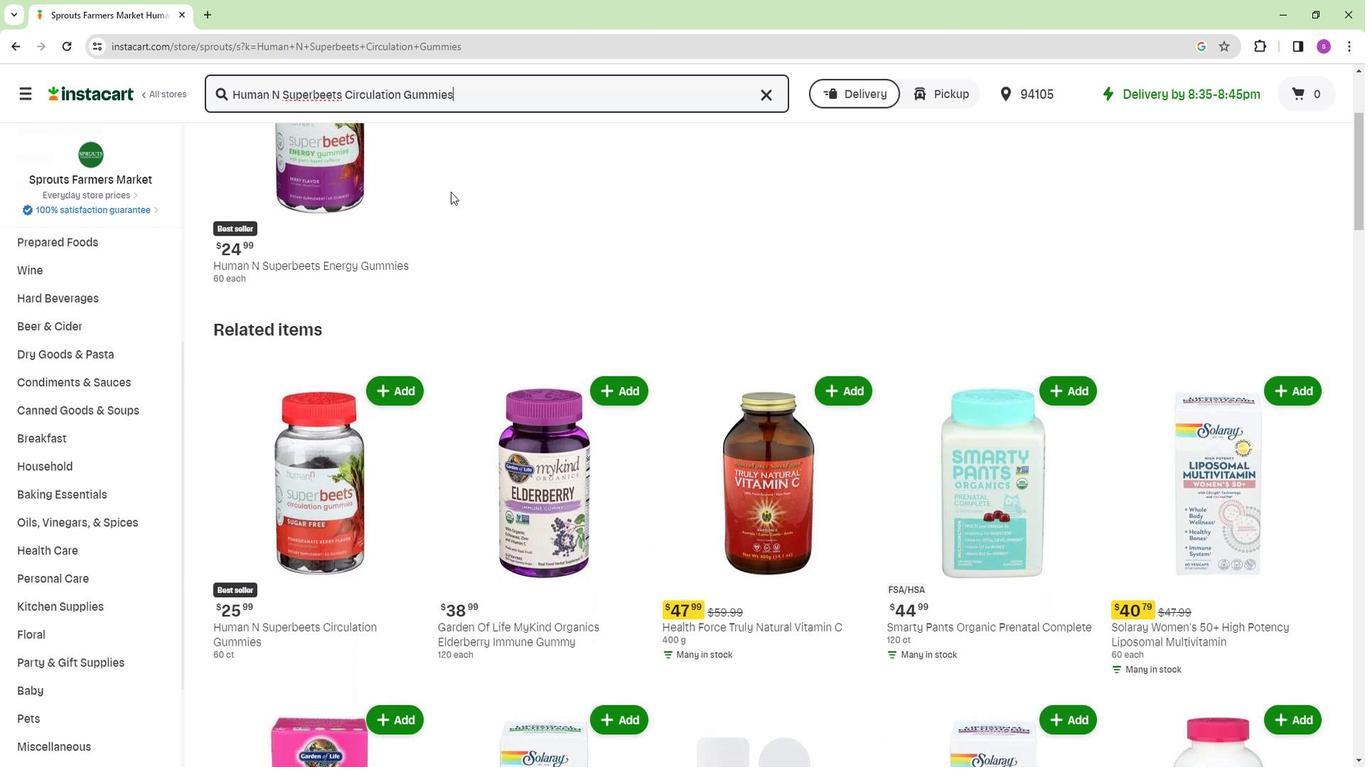 
Action: Mouse scrolled (457, 212) with delta (0, 0)
Screenshot: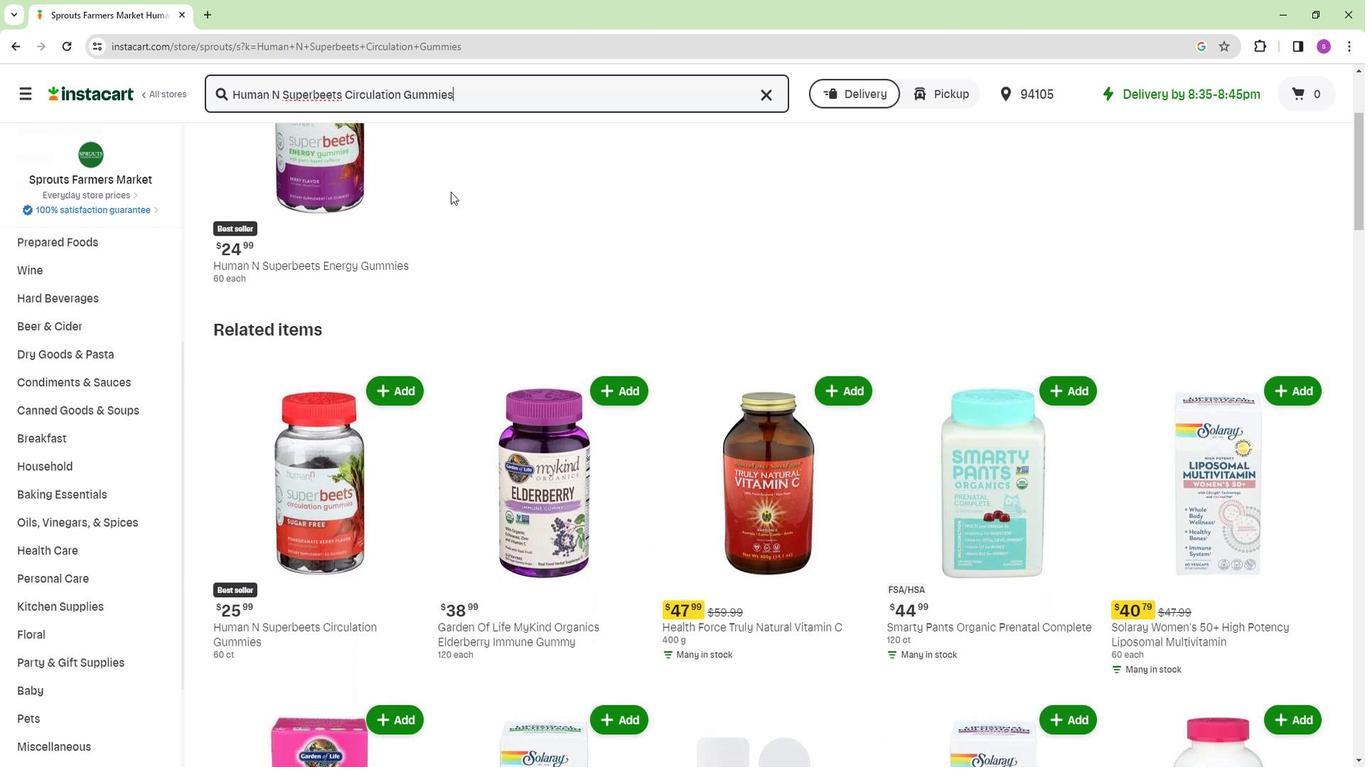 
Action: Mouse moved to (465, 223)
Screenshot: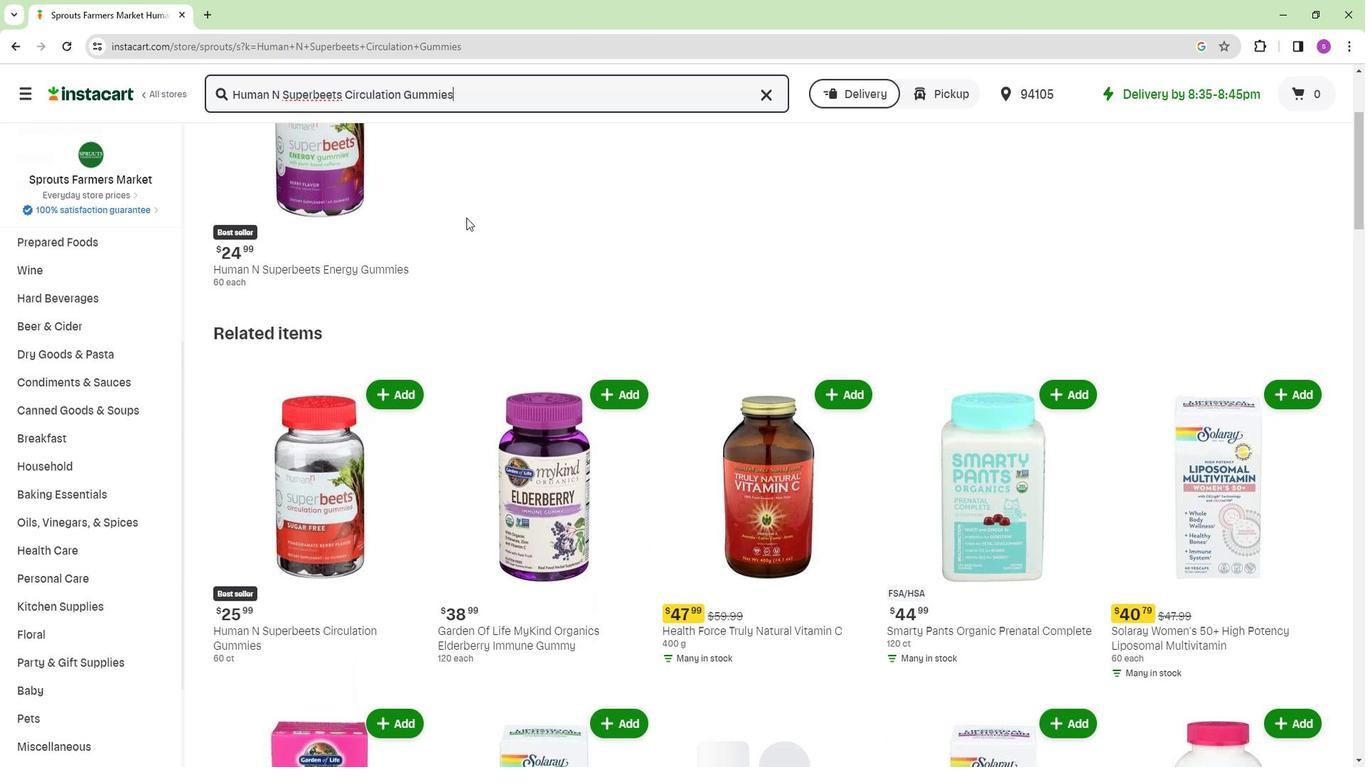 
Action: Mouse scrolled (465, 224) with delta (0, 0)
Screenshot: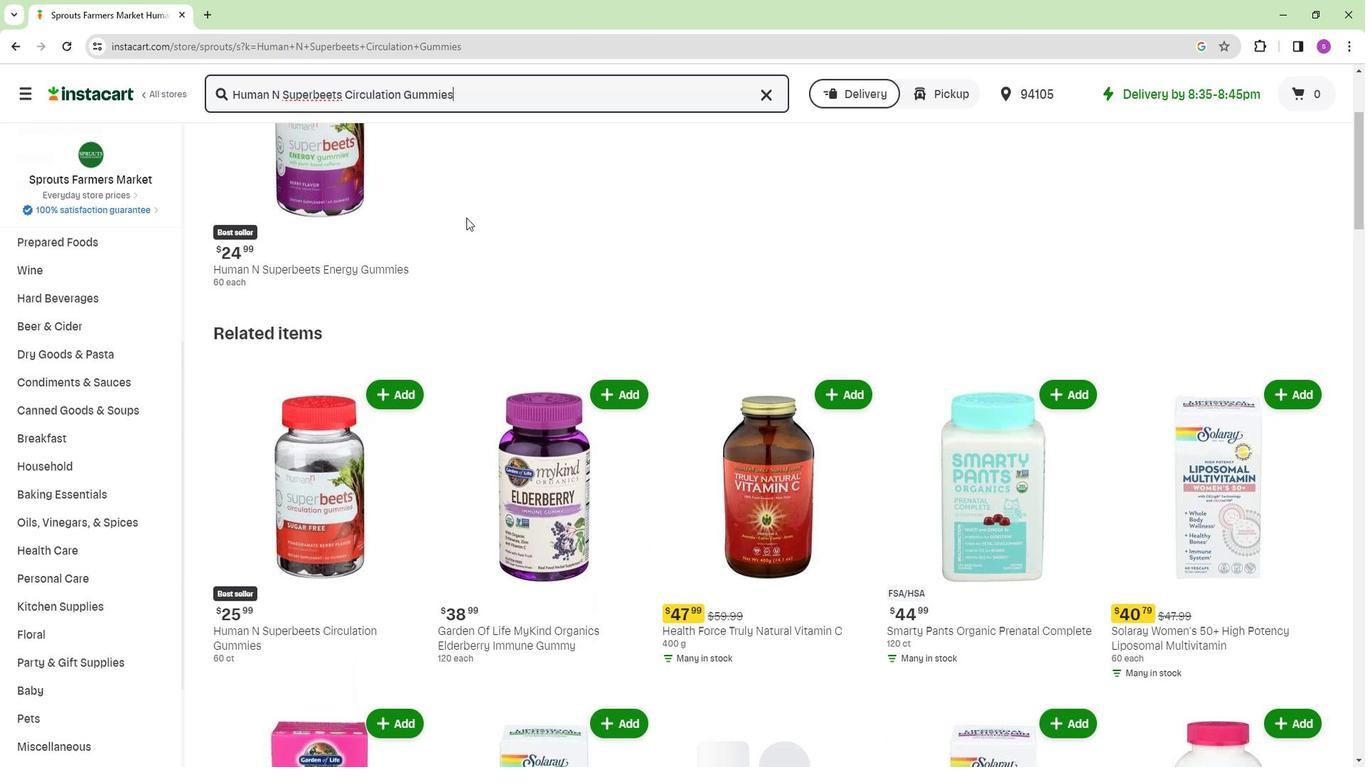 
Action: Mouse moved to (467, 226)
Screenshot: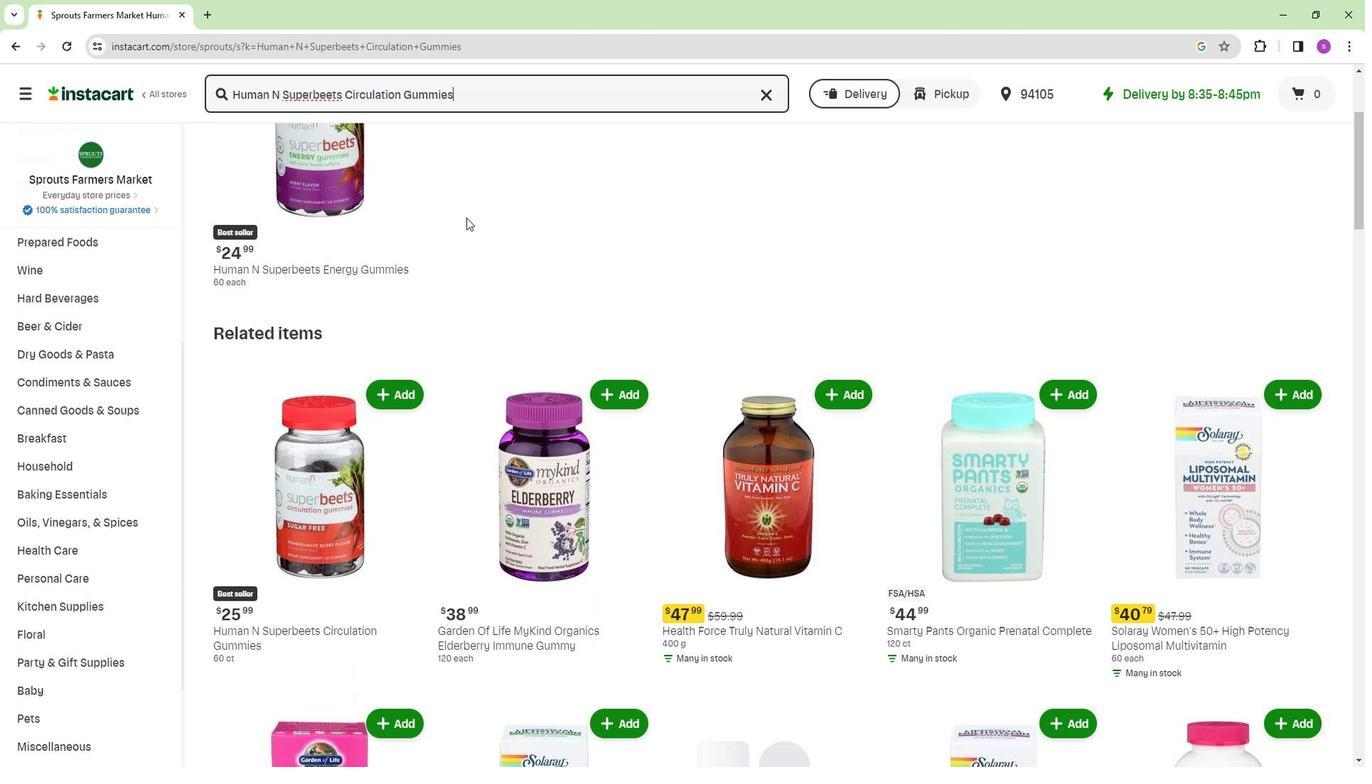 
Action: Mouse scrolled (467, 226) with delta (0, 0)
Screenshot: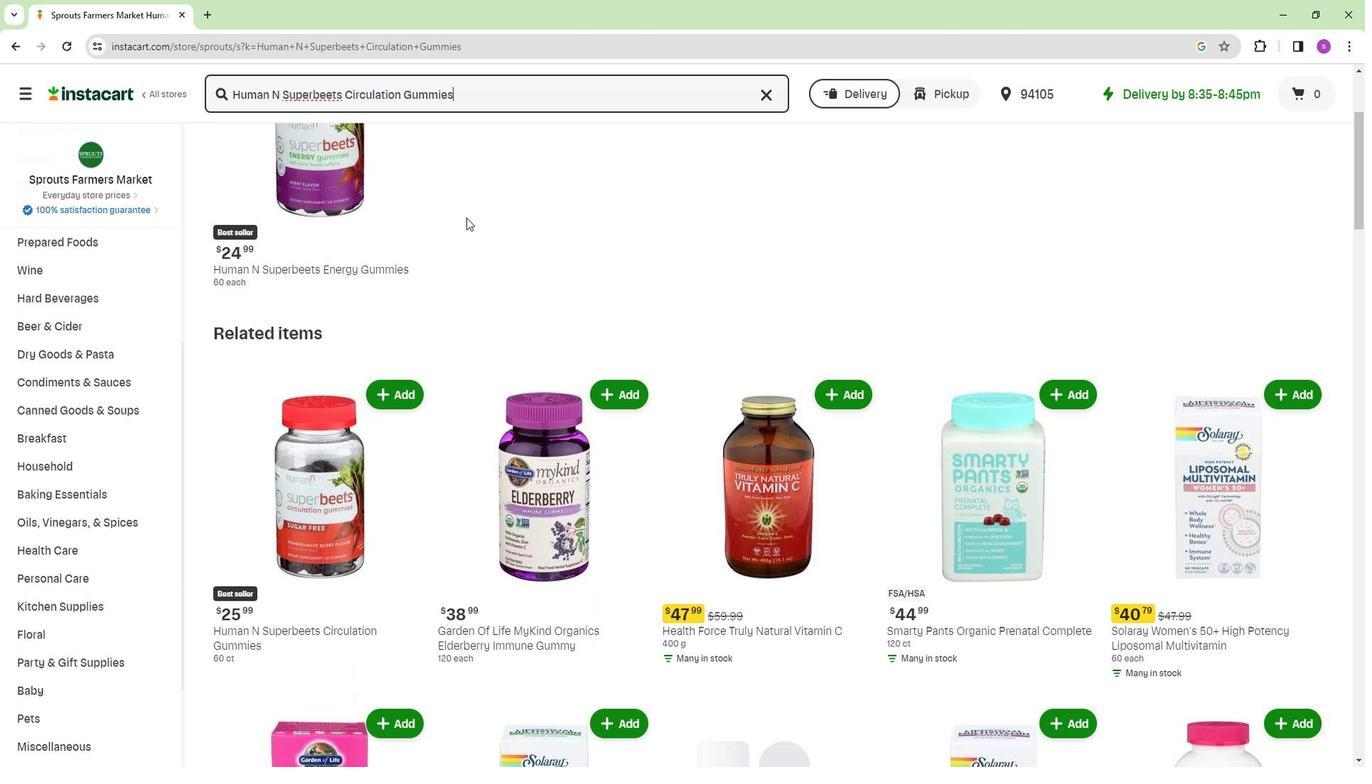 
Action: Mouse moved to (524, 323)
Screenshot: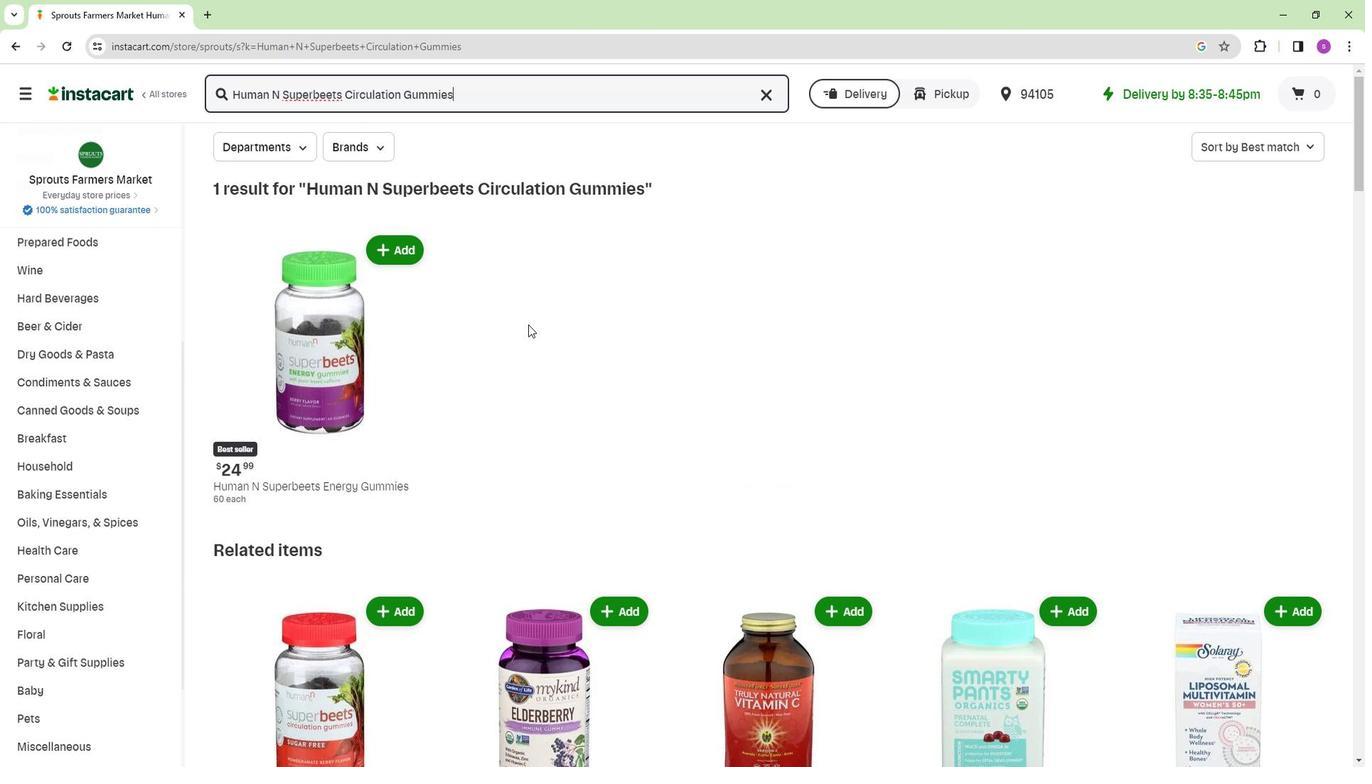 
Action: Mouse scrolled (524, 322) with delta (0, 0)
Screenshot: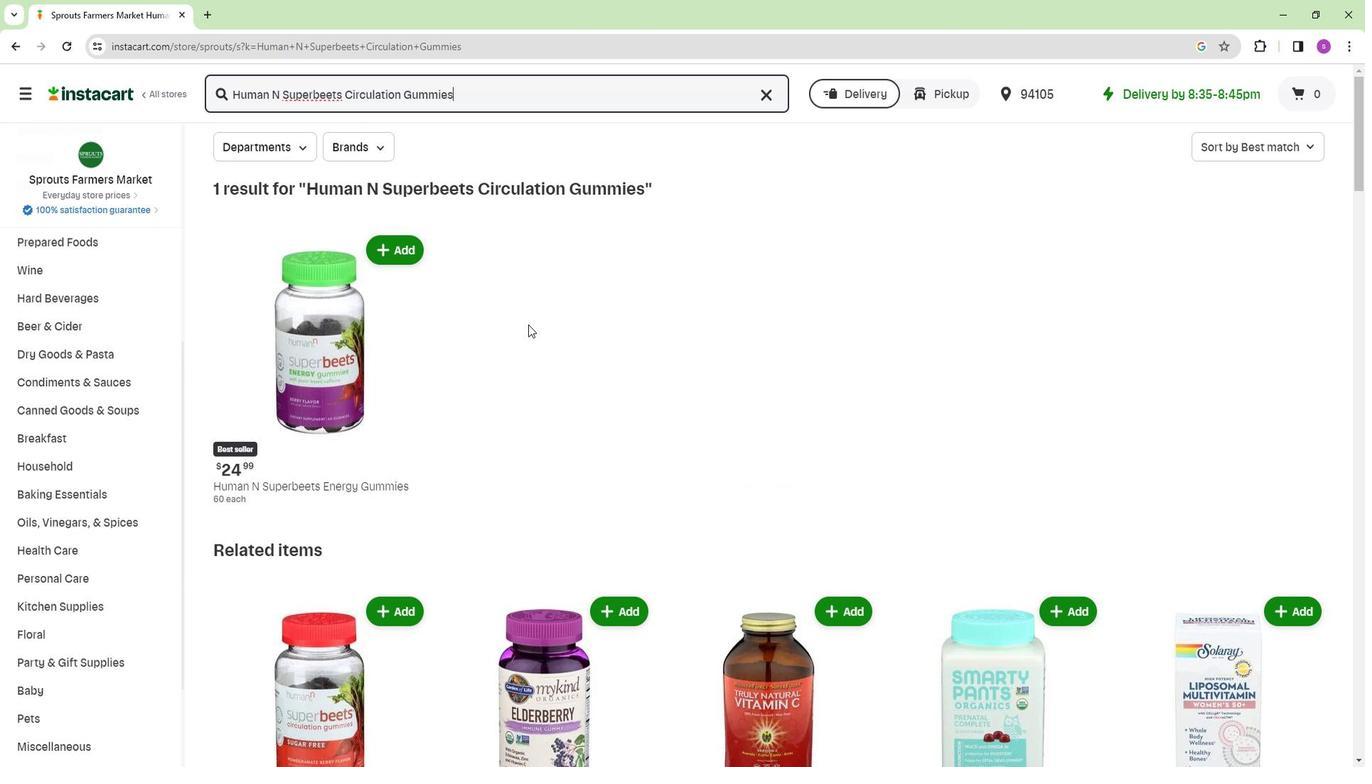 
Action: Mouse moved to (481, 301)
Screenshot: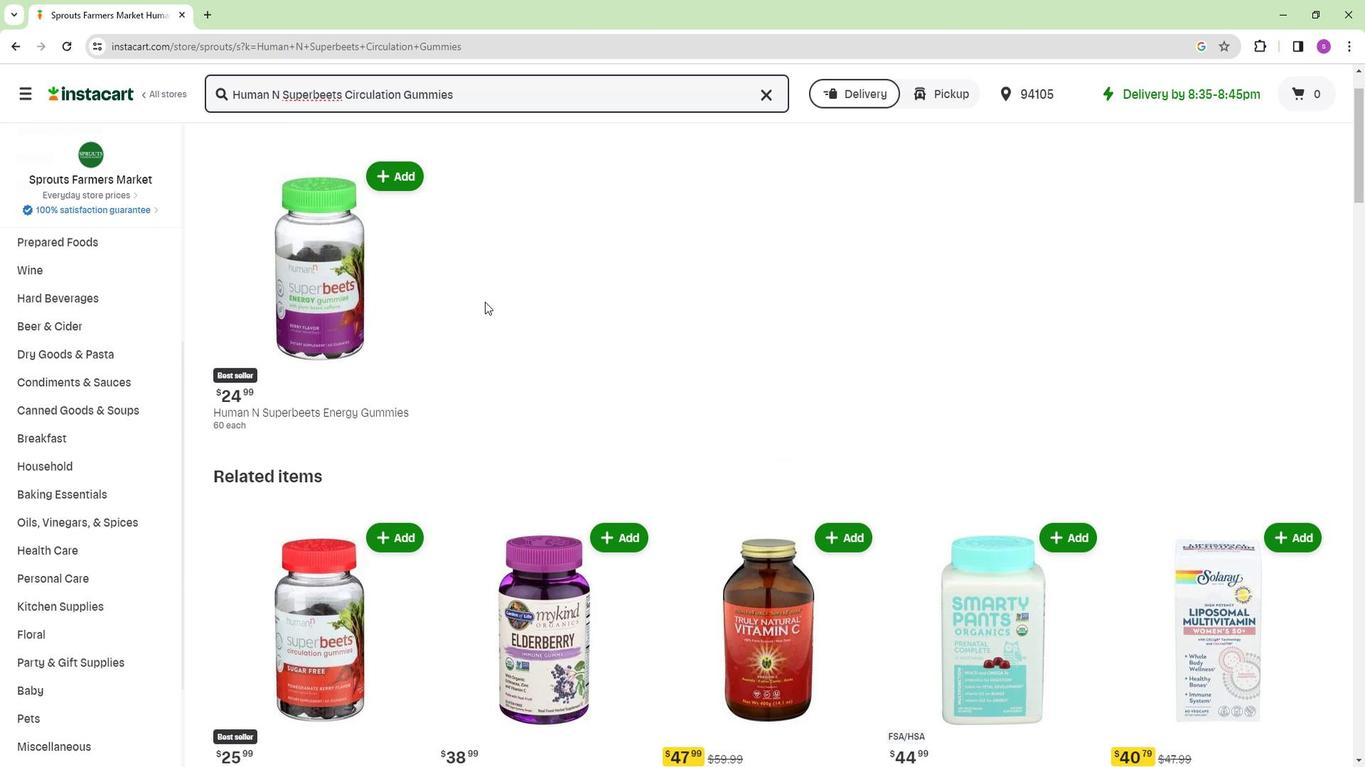 
Action: Mouse scrolled (481, 300) with delta (0, 0)
Screenshot: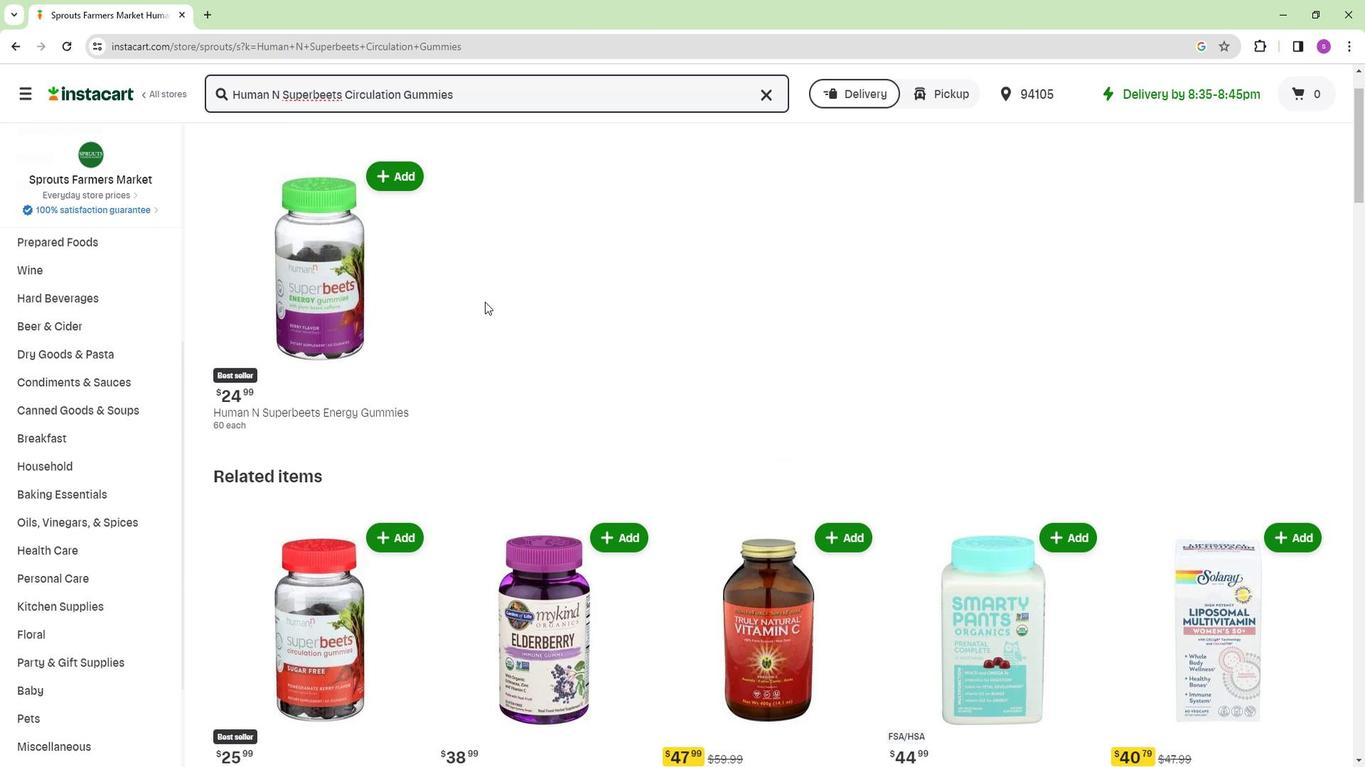 
Action: Mouse moved to (484, 299)
Screenshot: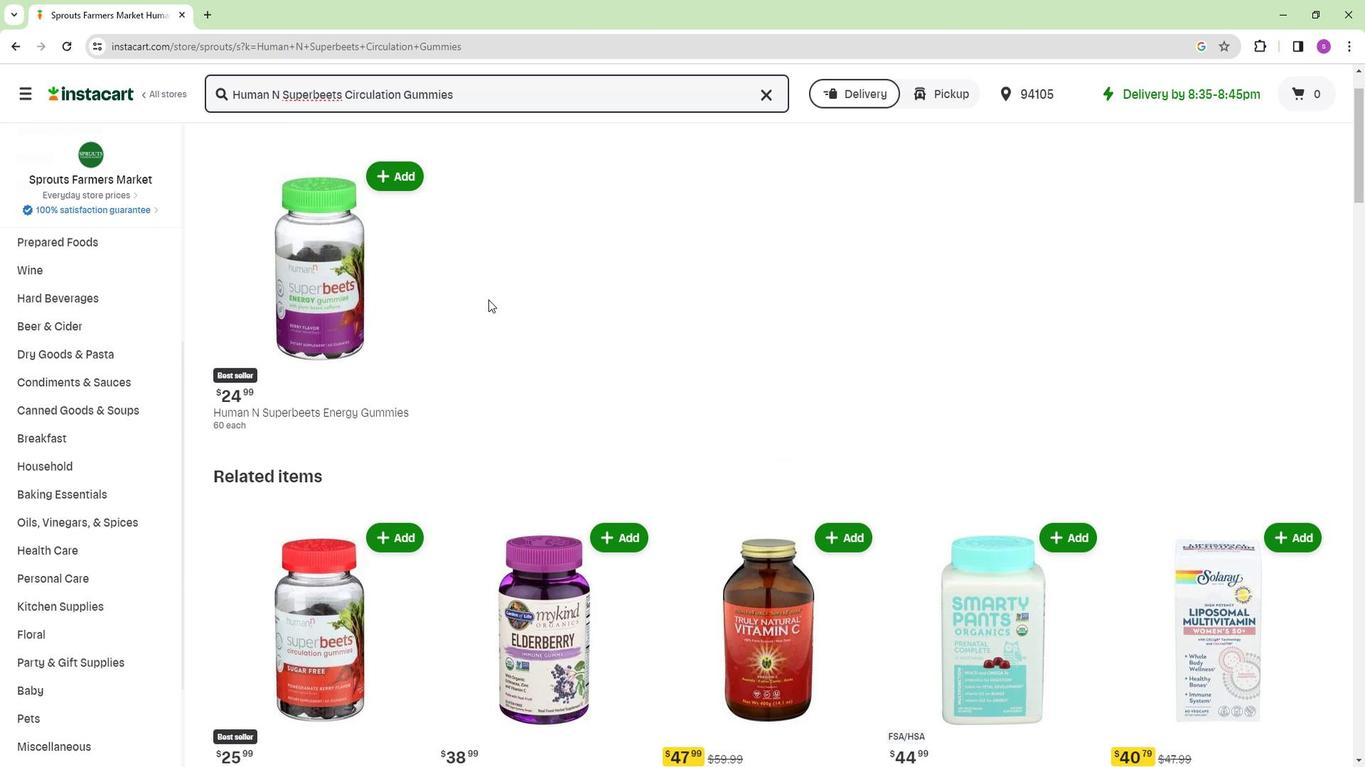 
Action: Mouse scrolled (484, 298) with delta (0, 0)
Screenshot: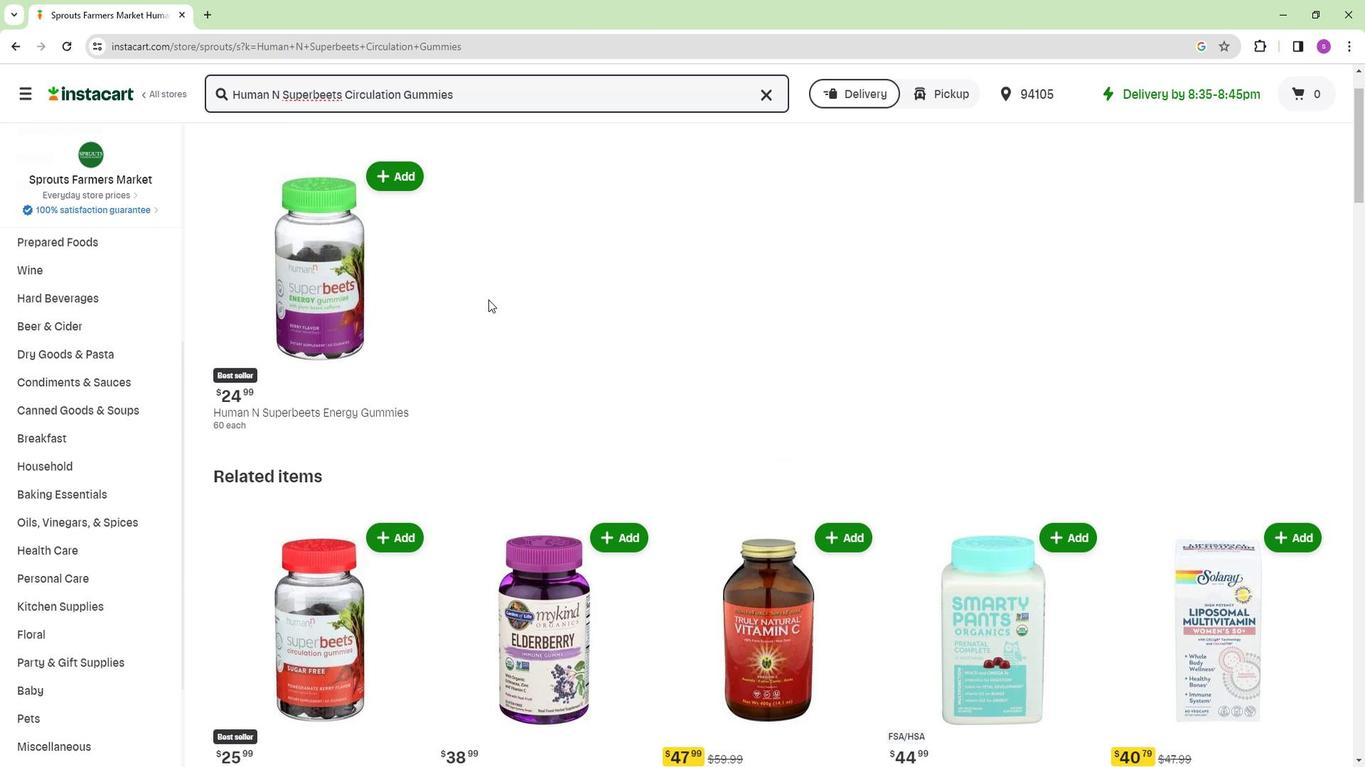 
Action: Mouse moved to (486, 292)
Screenshot: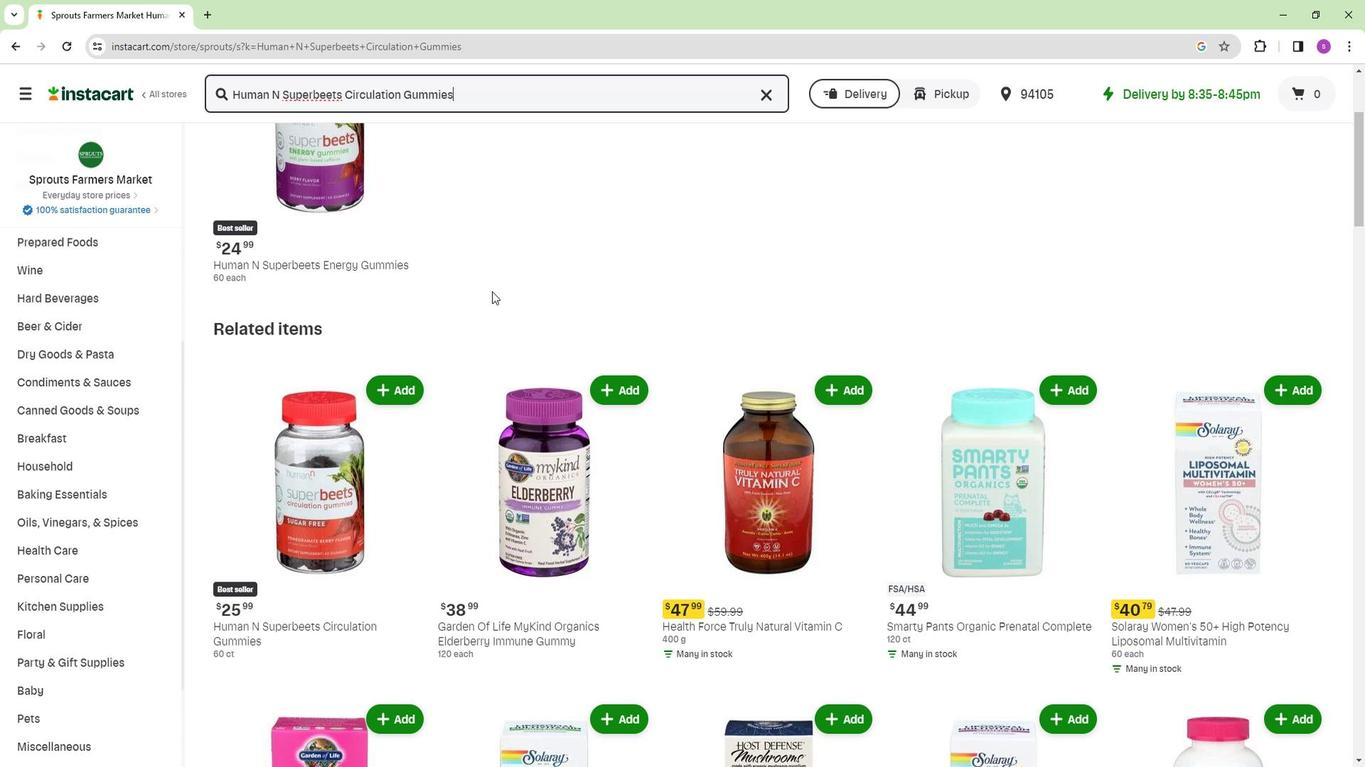 
Action: Mouse scrolled (486, 292) with delta (0, 0)
Screenshot: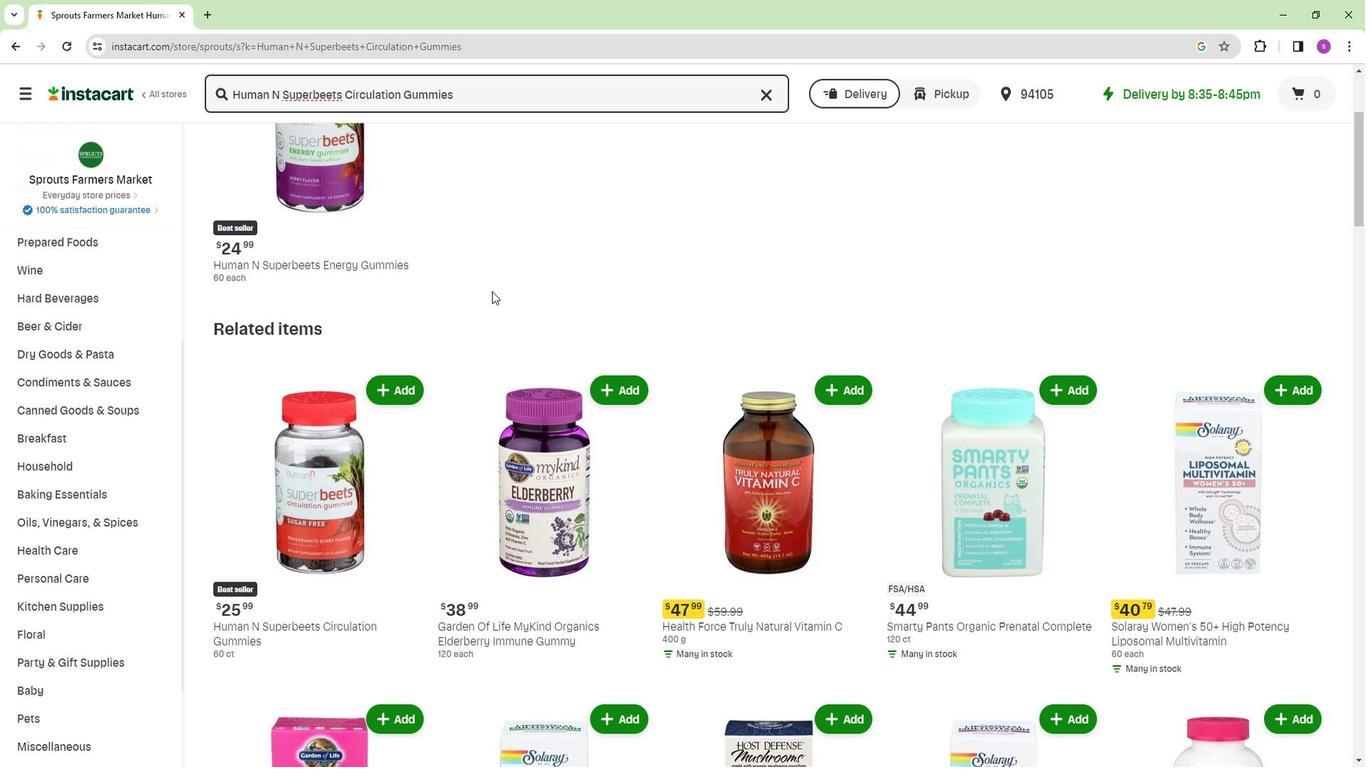 
Action: Mouse moved to (428, 233)
Screenshot: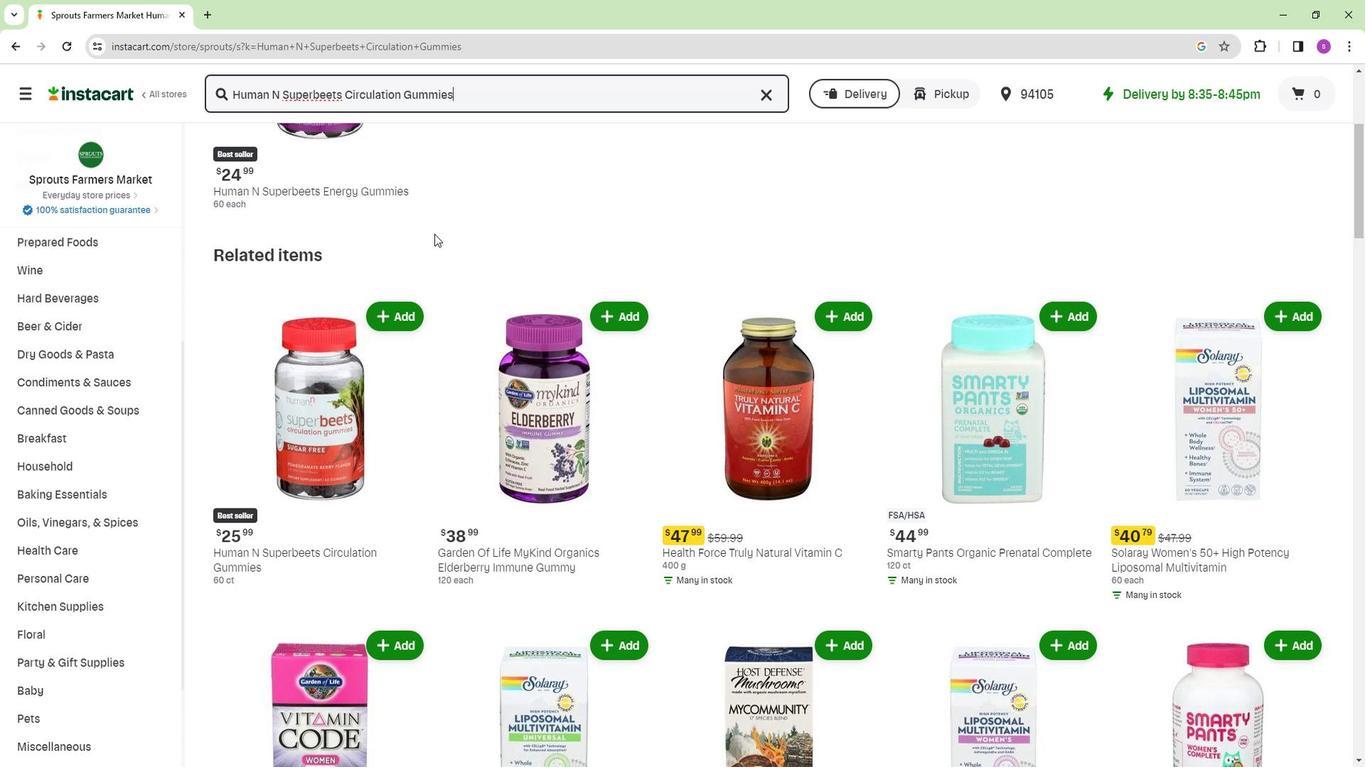 
Action: Mouse scrolled (428, 233) with delta (0, 0)
Screenshot: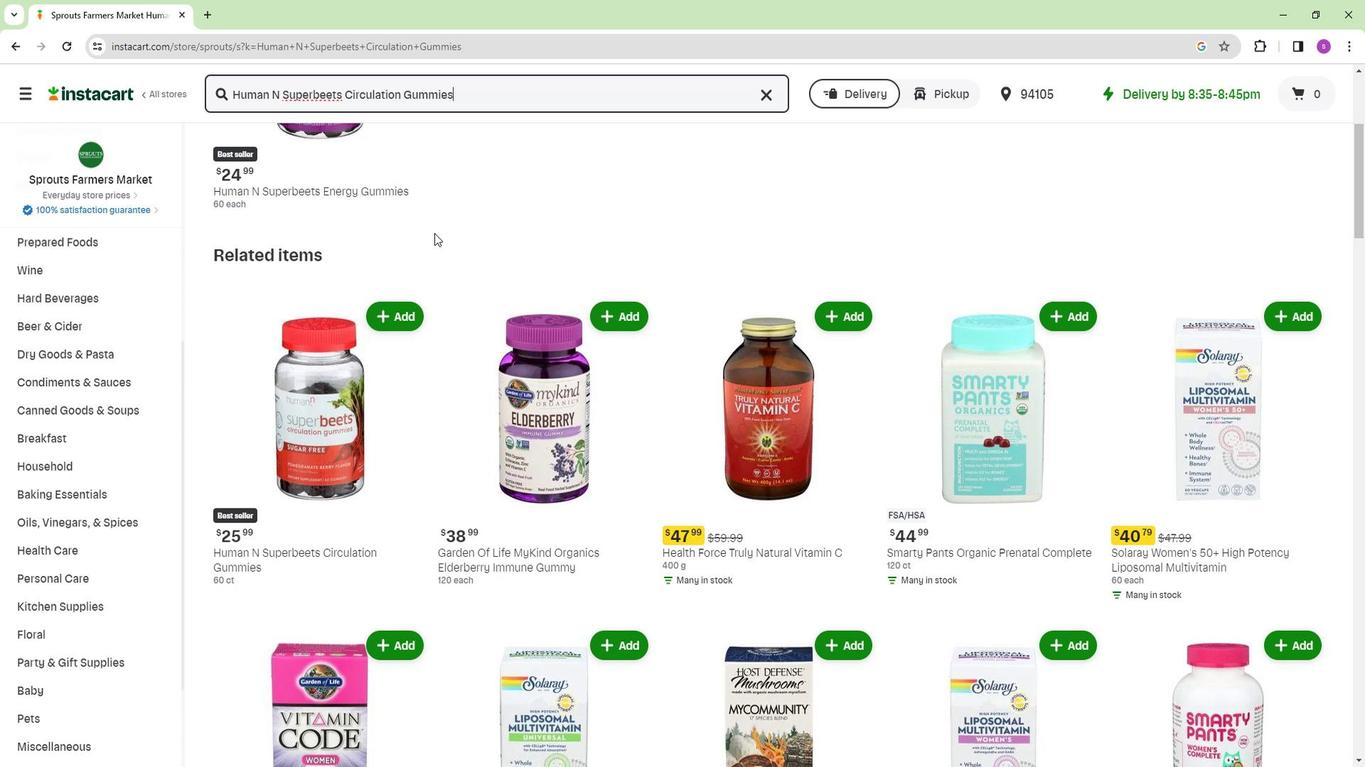 
Action: Mouse moved to (391, 243)
Screenshot: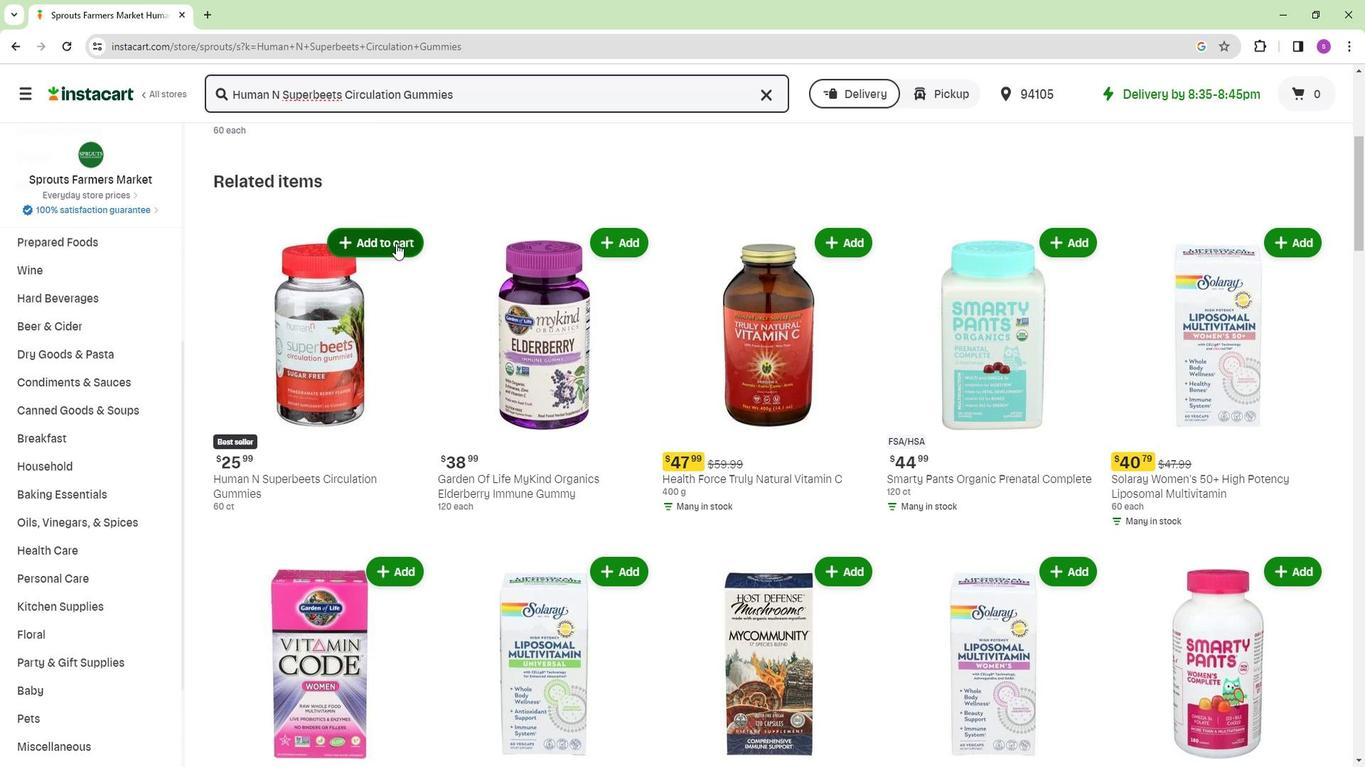 
Action: Mouse pressed left at (391, 243)
Screenshot: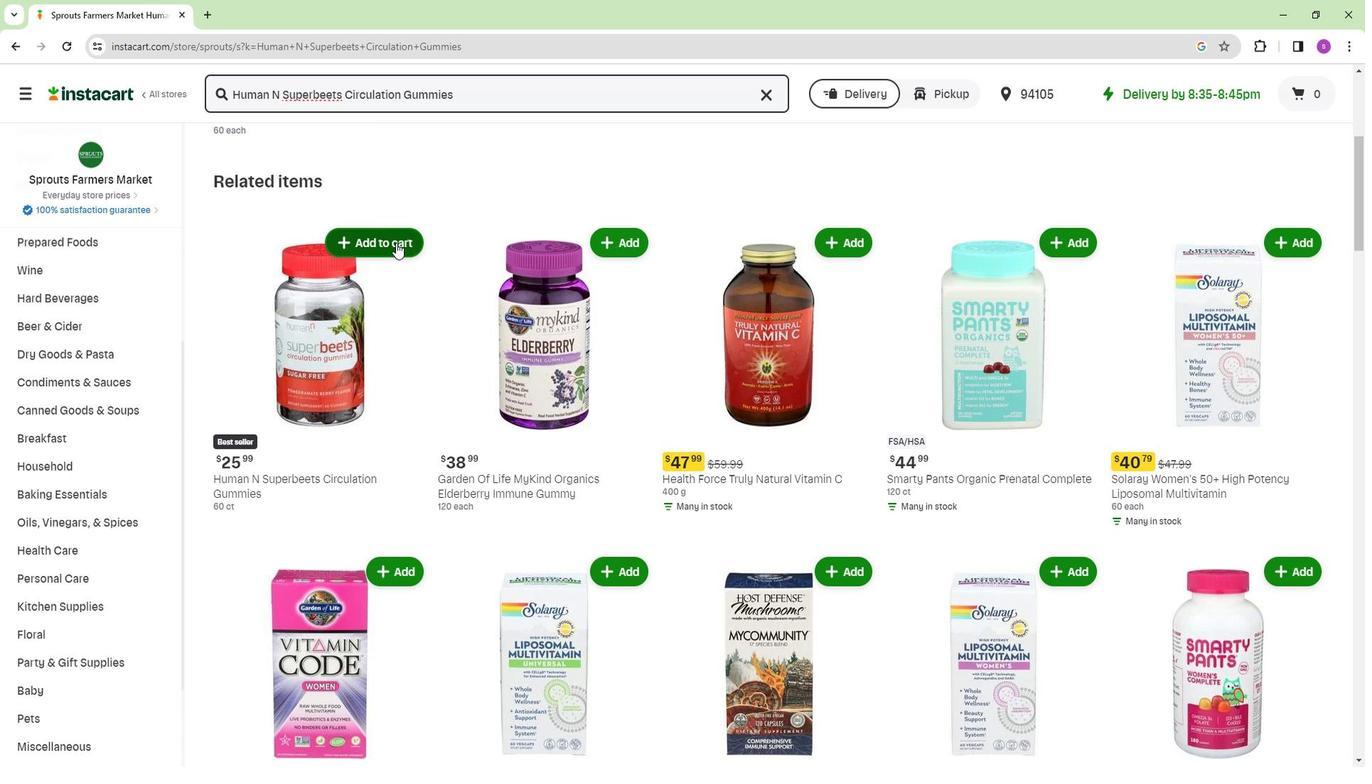 
Action: Mouse moved to (395, 318)
Screenshot: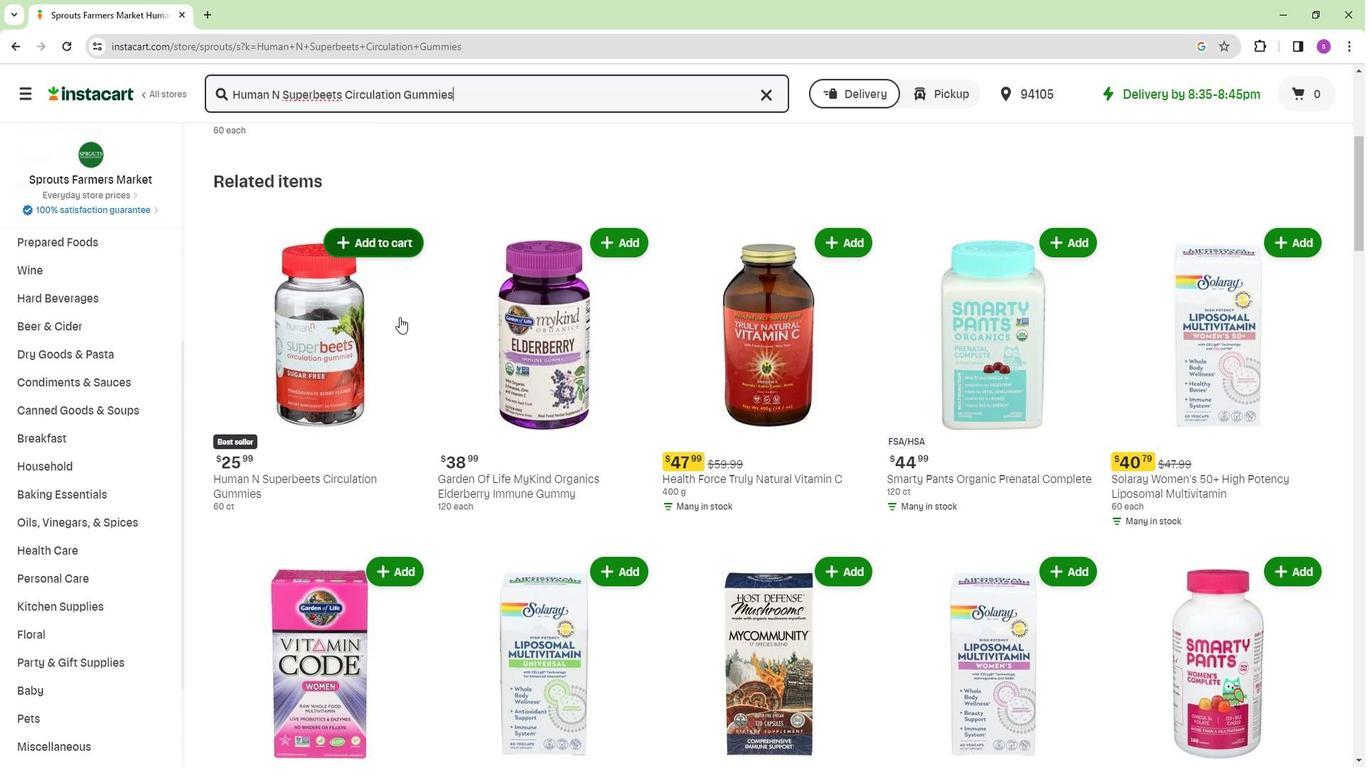 
